 Task: Open a blank google sheet and write heading  Summit Sales. Add 10 people name  'Joshua Rivera, Zoey Coleman, Ryan Wright, Addison Bailey, Jonathan Simmons, Brooklyn Ward, Caleb Barnes, Audrey Collins, Gabriel Perry, Sofia Bell'Item code in between  4055-6600. Product range in between  5000-20000. Add Products   Calvin Klein, Tommy Hilfiger T-shirt, Armani Bag, Burberry Shoe, Levi's T-shirt, Under Armour, Vans Shoe, Converse Shoe, Timberland Shoe, Skechers Shoe.Choose quantity  2 to 5 In Total Add  the Amounts. Save page  Summit Sales   book
Action: Mouse pressed left at (304, 171)
Screenshot: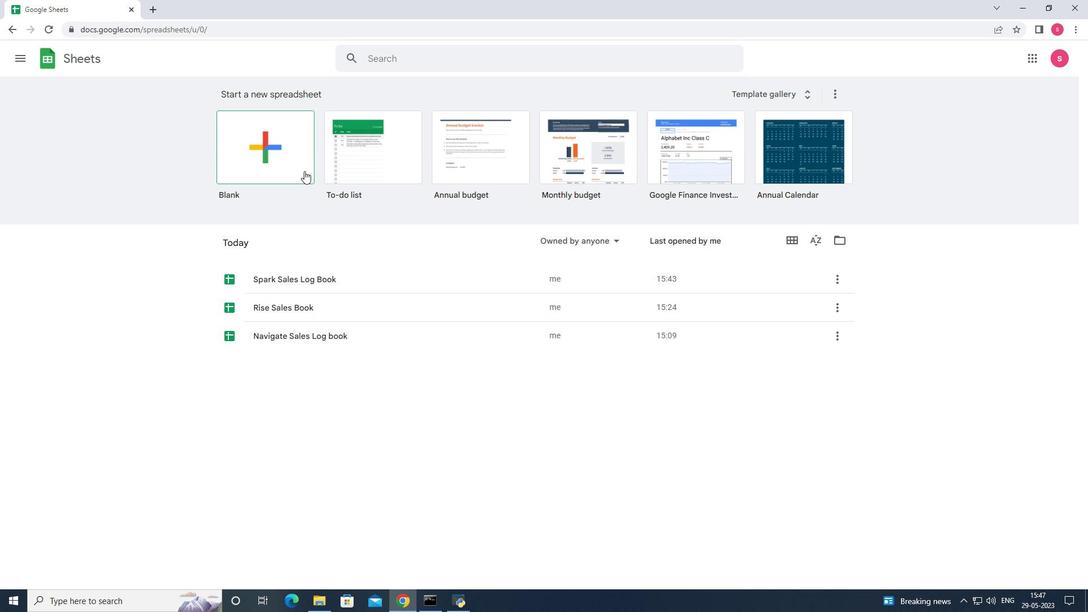 
Action: Mouse moved to (57, 141)
Screenshot: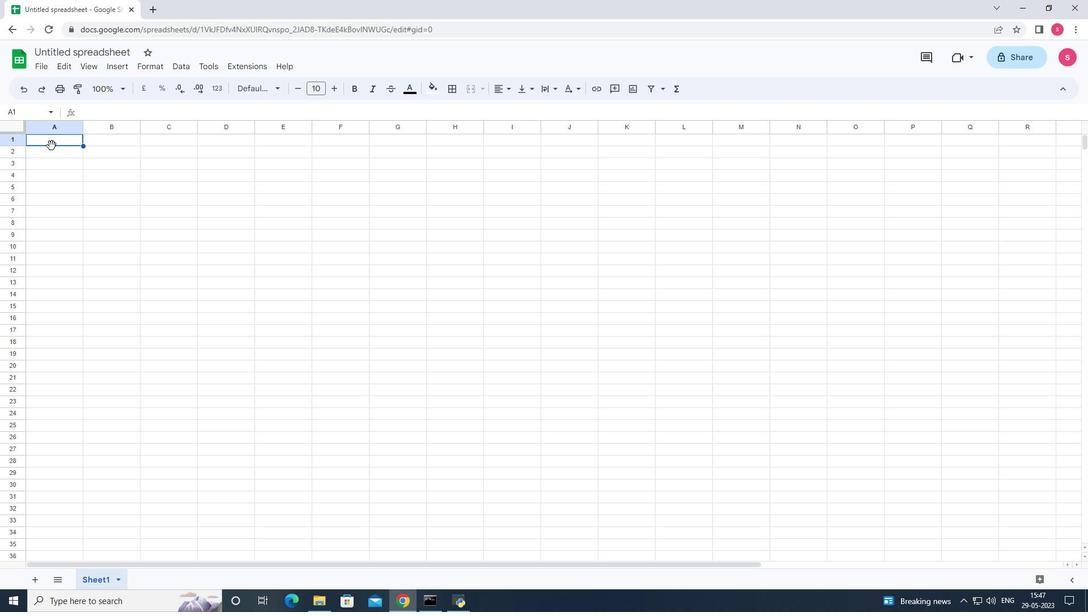 
Action: Mouse pressed left at (57, 141)
Screenshot: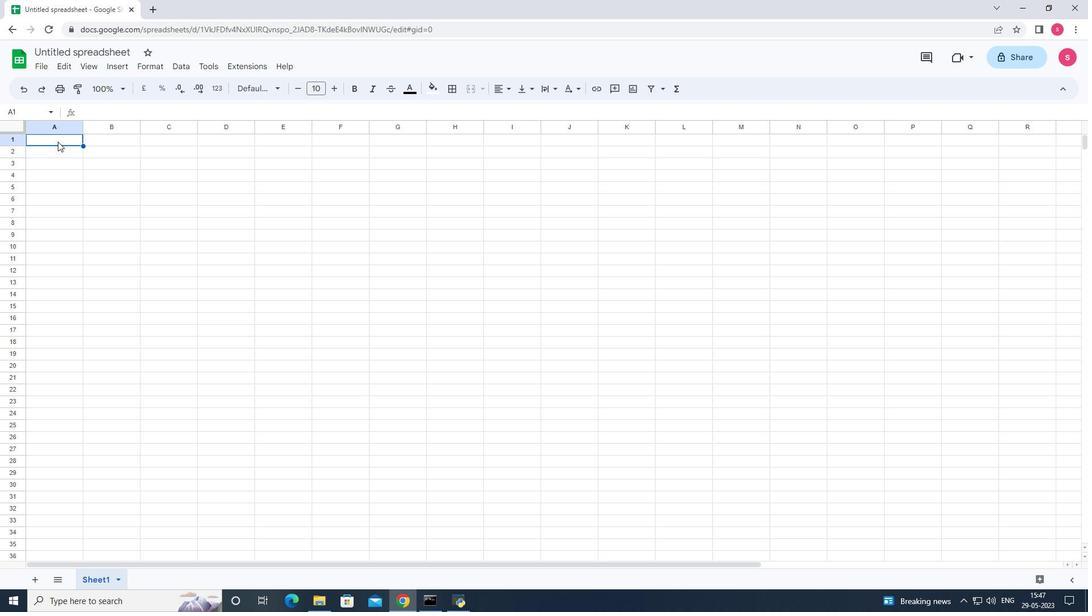 
Action: Key pressed <Key.shift>Summit<Key.space><Key.shift>Sales<Key.enter><Key.shift><Key.shift><Key.shift><Key.shift><Key.shift><Key.shift>Name<Key.down><Key.shift><Key.shift><Key.shift><Key.shift><Key.shift><Key.shift><Key.shift><Key.shift><Key.shift><Key.shift><Key.shift>Joshua<Key.space><Key.shift><Key.shift><Key.shift><Key.shift><Key.shift><Key.shift><Key.shift><Key.shift><Key.shift><Key.shift><Key.shift><Key.shift><Key.shift><Key.shift><Key.shift><Key.shift><Key.shift><Key.shift><Key.shift><Key.shift><Key.shift><Key.shift><Key.shift><Key.shift><Key.shift><Key.shift><Key.shift><Key.shift><Key.shift><Key.shift><Key.shift><Key.shift><Key.shift><Key.shift><Key.shift><Key.shift><Key.shift><Key.shift><Key.shift><Key.shift><Key.shift><Key.shift><Key.shift><Key.shift><Key.shift><Key.shift><Key.shift><Key.shift><Key.shift><Key.shift>Bailey<Key.down><Key.up>
Screenshot: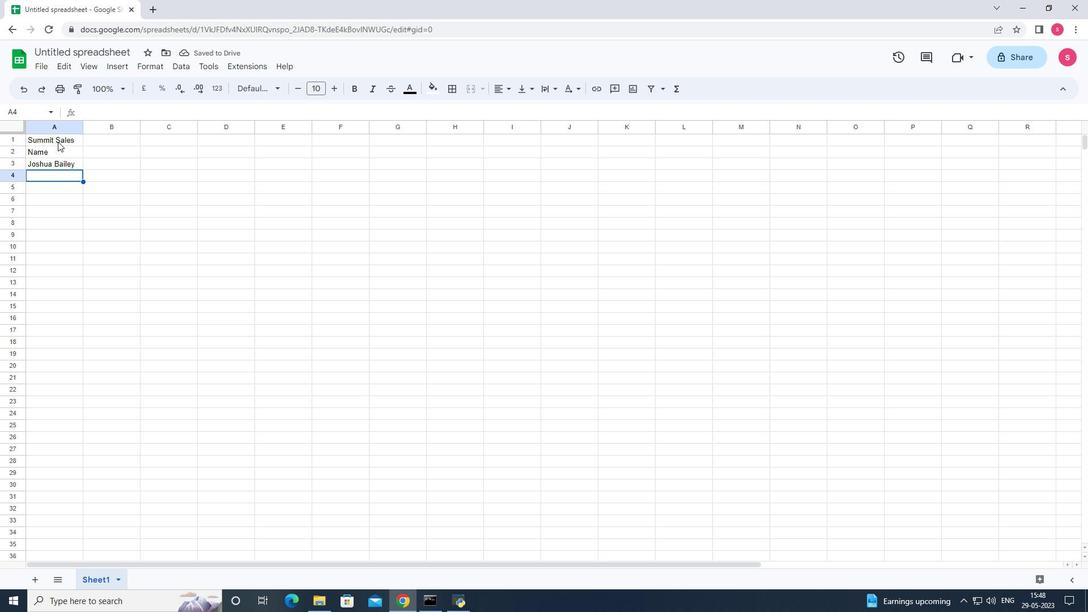 
Action: Mouse moved to (64, 139)
Screenshot: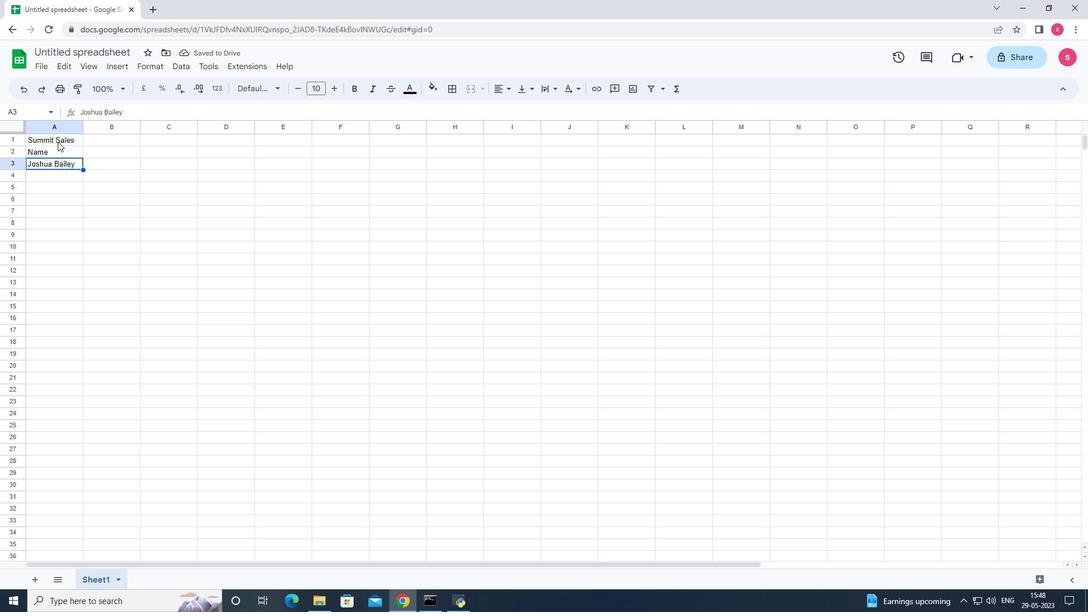 
Action: Mouse scrolled (64, 140) with delta (0, 0)
Screenshot: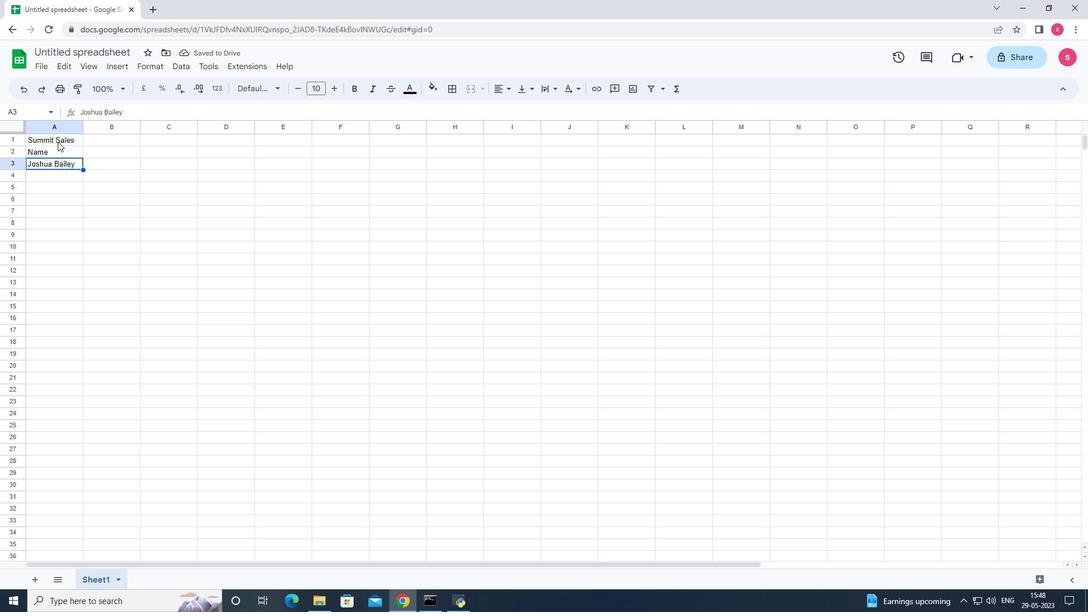 
Action: Mouse moved to (134, 115)
Screenshot: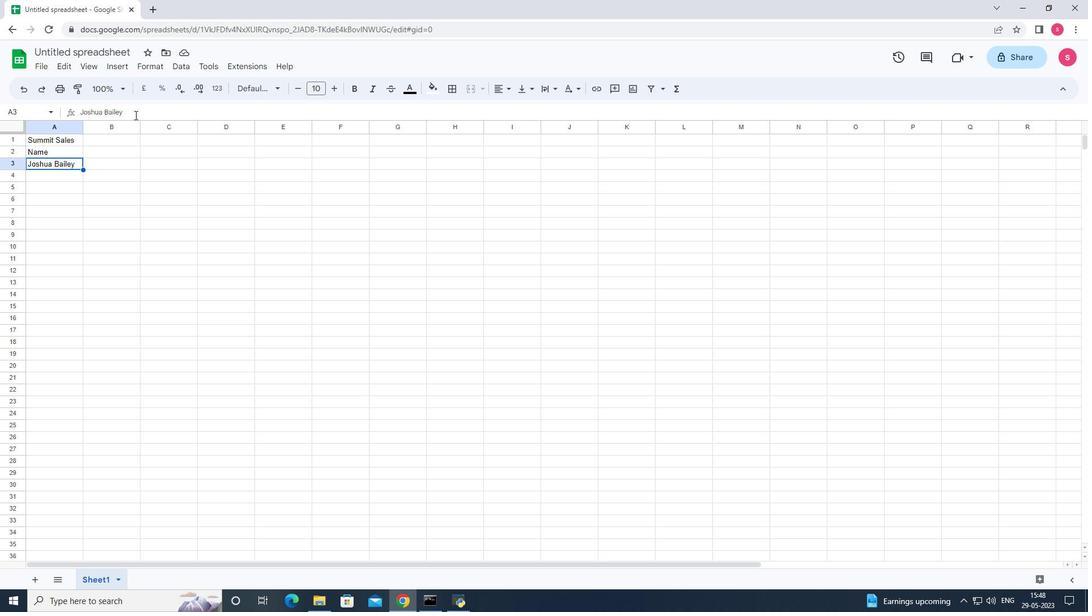 
Action: Mouse pressed left at (134, 115)
Screenshot: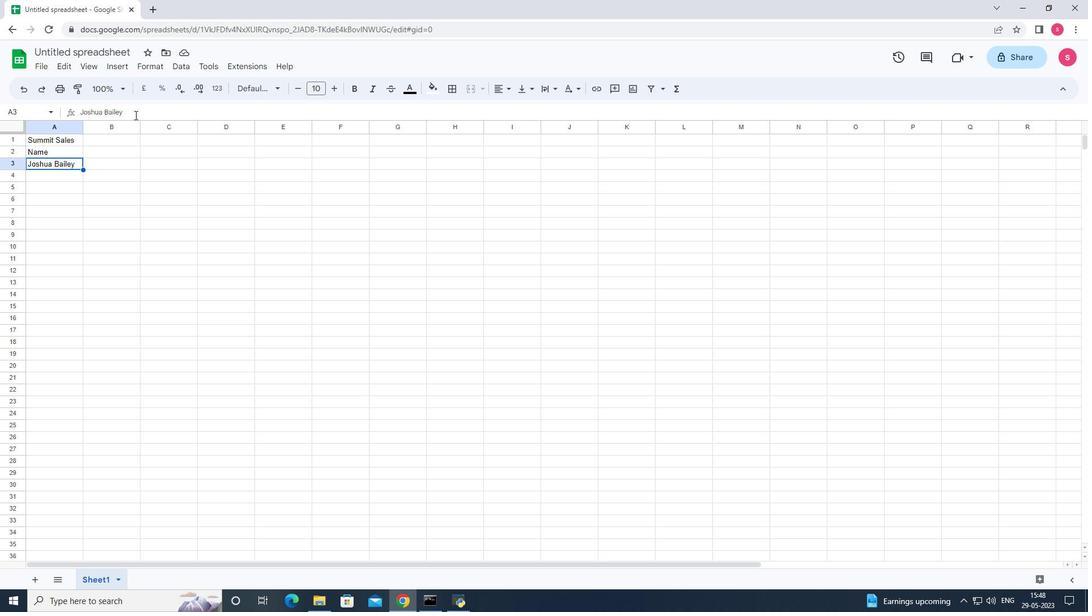
Action: Mouse moved to (151, 126)
Screenshot: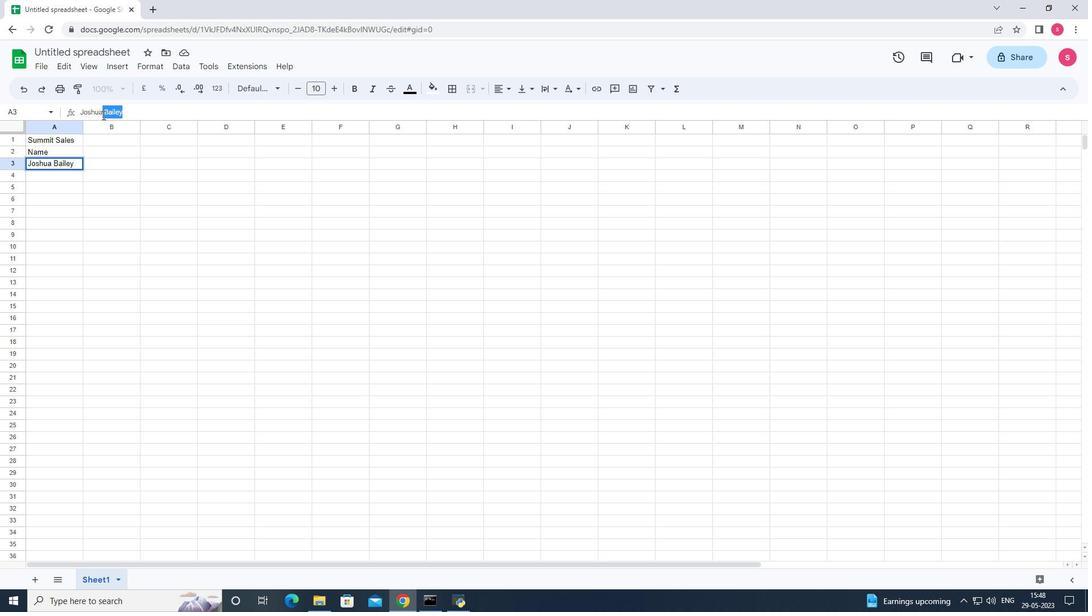 
Action: Key pressed <Key.shift><Key.shift><Key.shift><Key.shift><Key.shift><Key.shift><Key.shift><Key.shift><Key.shift><Key.shift>Ri<Key.backspace><Key.backspace><Key.space><Key.shift><Key.shift><Key.shift><Key.shift><Key.shift><Key.shift><Key.shift><Key.shift>Rai<Key.backspace><Key.backspace>ivera<Key.down><Key.enter><Key.shift><Key.shift><Key.shift><Key.shift><Key.shift><Key.shift><Key.shift><Key.shift><Key.shift><Key.shift><Key.shift><Key.shift><Key.shift><Key.shift><Key.shift><Key.shift><Key.shift><Key.shift><Key.shift><Key.shift><Key.shift><Key.shift><Key.shift><Key.shift>A<Key.backspace><Key.shift>Zoey<Key.space><Key.shift><Key.shift><Key.shift>Coleman<Key.down><Key.shift><Key.shift><Key.shift><Key.shift><Key.shift><Key.shift><Key.shift><Key.shift><Key.shift>Ryan<Key.space><Key.shift><Key.shift><Key.shift><Key.shift><Key.shift><Key.shift><Key.shift><Key.shift>Wright<Key.down><Key.shift><Key.shift><Key.shift><Key.shift><Key.shift><Key.shift><Key.shift><Key.shift><Key.shift><Key.shift><Key.shift><Key.shift><Key.shift><Key.shift><Key.shift><Key.shift><Key.shift><Key.shift><Key.shift><Key.shift><Key.shift><Key.shift><Key.shift><Key.shift><Key.shift><Key.shift><Key.shift><Key.shift><Key.shift><Key.shift><Key.shift><Key.shift><Key.shift><Key.shift><Key.shift><Key.shift><Key.shift><Key.shift><Key.shift><Key.shift><Key.shift><Key.shift><Key.shift><Key.shift><Key.shift><Key.shift><Key.shift><Key.shift><Key.shift><Key.shift><Key.shift><Key.shift><Key.shift><Key.shift><Key.shift><Key.shift><Key.shift><Key.shift><Key.shift><Key.shift><Key.shift><Key.shift><Key.shift><Key.shift><Key.shift><Key.shift><Key.shift><Key.shift><Key.shift><Key.shift><Key.shift><Key.shift><Key.shift><Key.shift><Key.shift><Key.shift><Key.shift><Key.shift><Key.shift><Key.shift><Key.shift><Key.shift><Key.shift><Key.shift><Key.shift><Key.shift><Key.shift><Key.shift><Key.shift><Key.shift><Key.shift><Key.shift><Key.shift><Key.shift><Key.shift><Key.shift><Key.shift><Key.shift><Key.shift><Key.shift><Key.shift><Key.shift><Key.shift><Key.shift><Key.shift><Key.shift><Key.shift><Key.shift><Key.shift><Key.shift><Key.shift><Key.shift><Key.shift><Key.shift><Key.shift><Key.shift><Key.shift><Key.shift><Key.shift><Key.shift><Key.shift><Key.shift><Key.shift><Key.shift><Key.shift><Key.shift><Key.shift><Key.shift><Key.shift><Key.shift><Key.shift><Key.shift><Key.shift><Key.shift><Key.shift><Key.shift><Key.shift><Key.shift><Key.shift><Key.shift><Key.shift><Key.shift><Key.shift><Key.shift><Key.shift><Key.shift><Key.shift><Key.shift><Key.shift><Key.shift><Key.shift><Key.shift><Key.shift><Key.shift><Key.shift><Key.shift><Key.shift><Key.shift><Key.shift><Key.shift><Key.shift><Key.shift><Key.shift><Key.shift><Key.shift><Key.shift><Key.shift><Key.shift><Key.shift><Key.shift><Key.shift><Key.shift><Key.shift><Key.shift><Key.shift><Key.shift><Key.shift><Key.shift><Key.shift><Key.shift><Key.shift><Key.shift><Key.shift><Key.shift><Key.shift><Key.shift><Key.shift><Key.shift><Key.shift><Key.shift><Key.shift><Key.shift><Key.shift><Key.shift><Key.shift><Key.shift><Key.shift><Key.shift><Key.shift><Key.shift><Key.shift><Key.shift><Key.shift><Key.shift><Key.shift><Key.shift><Key.shift><Key.shift><Key.shift><Key.shift>Addison<Key.space><Key.shift><Key.shift><Key.shift><Key.shift><Key.shift><Key.shift><Key.shift><Key.shift><Key.shift><Key.shift><Key.shift><Key.shift><Key.shift><Key.shift><Key.shift><Key.shift><Key.shift><Key.shift><Key.shift>Bailey<Key.enter><Key.shift>Jonathan<Key.space><Key.shift><Key.shift><Key.shift><Key.shift>Simmons<Key.enter><Key.shift><Key.shift><Key.shift><Key.shift>Brooklyn<Key.space><Key.shift>Ward<Key.enter><Key.shift>Caleb<Key.space><Key.shift><Key.shift><Key.shift><Key.shift><Key.shift><Key.shift><Key.shift><Key.shift>Barnes<Key.enter><Key.space><Key.shift>Audrey<Key.space><Key.shift><Key.shift><Key.shift><Key.shift><Key.shift><Key.shift><Key.shift><Key.shift><Key.shift>Collins<Key.space><Key.shift><Key.shift><Key.shift><Key.shift><Key.shift><Key.shift><Key.shift><Key.shift><Key.shift><Key.shift><Key.shift><Key.shift><Key.shift><Key.shift><Key.shift><Key.shift><Key.shift><Key.shift><Key.shift><Key.shift>Gab<Key.backspace><Key.backspace><Key.backspace><Key.down><Key.shift><Key.shift><Key.shift><Key.shift><Key.shift><Key.shift><Key.shift><Key.shift><Key.shift><Key.shift><Key.shift><Key.shift><Key.shift><Key.shift><Key.shift><Key.shift><Key.shift><Key.shift><Key.shift><Key.shift><Key.shift><Key.shift><Key.shift><Key.shift><Key.shift><Key.shift><Key.shift><Key.shift><Key.shift><Key.shift><Key.shift><Key.shift><Key.shift><Key.shift><Key.shift><Key.shift>Gabries<Key.space><Key.shift>Perry<Key.backspace><Key.backspace><Key.backspace><Key.backspace><Key.backspace><Key.backspace><Key.backspace>l<Key.space><Key.shift>Perry<Key.enter><Key.shift>Sofia<Key.space>b<Key.backspace><Key.shift>Bell<Key.right><Key.up><Key.up><Key.up><Key.up><Key.up><Key.up><Key.up><Key.up><Key.up><Key.up><Key.shift>Item<Key.space><Key.shift>CA<Key.backspace>ode<Key.space><Key.enter>4056<Key.down>4053<Key.backspace>9<Key.down>5203<Key.down>5456<Key.down>5398<Key.down>6000<Key.down>6500<Key.down>5600<Key.down>6200<Key.down>6300<Key.enter>
Screenshot: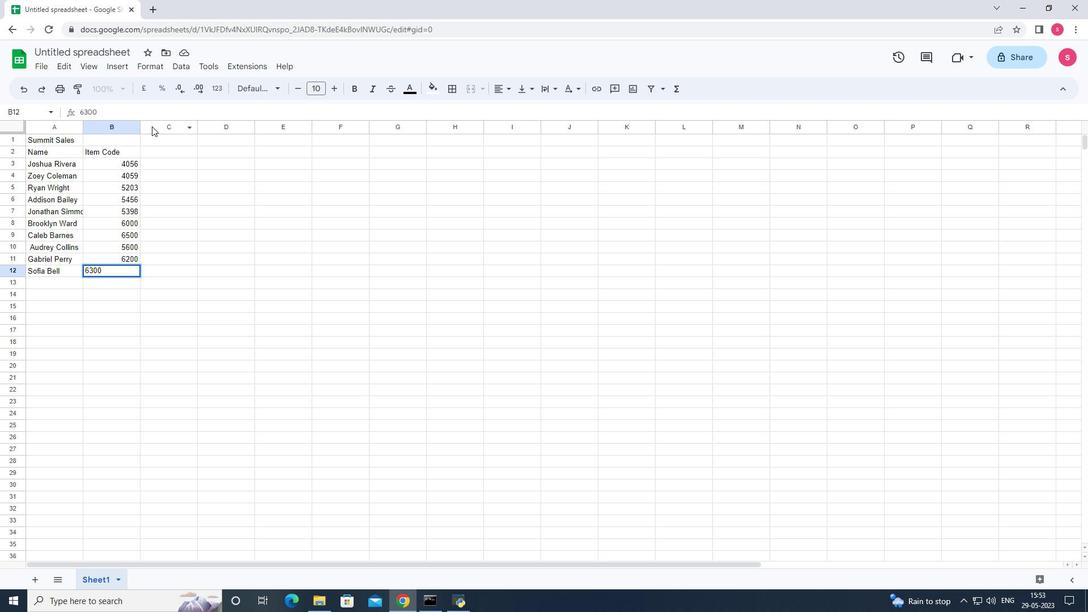 
Action: Mouse moved to (154, 151)
Screenshot: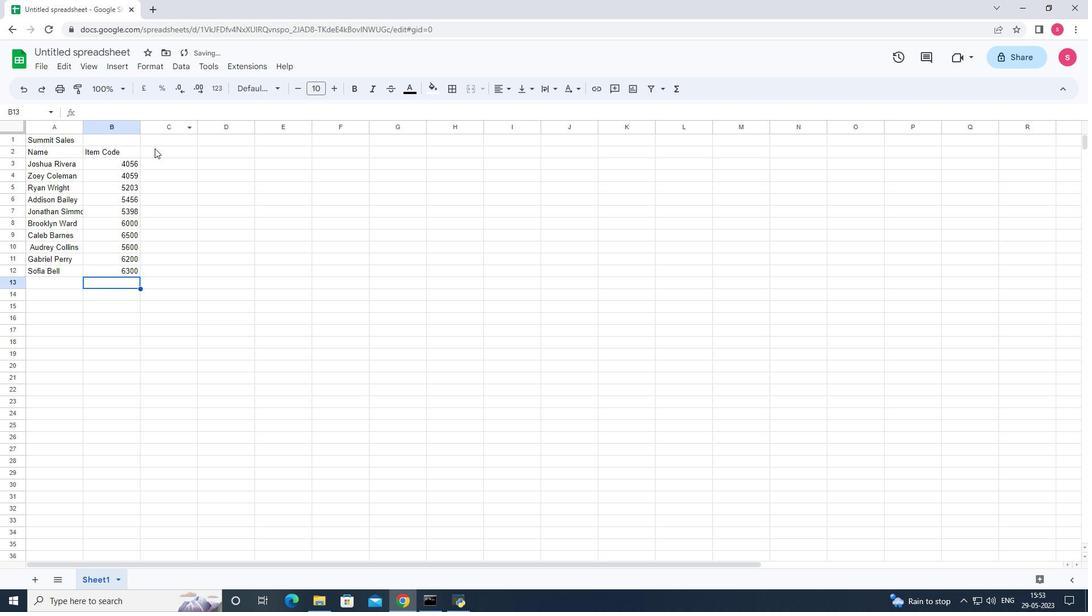 
Action: Mouse pressed left at (154, 151)
Screenshot: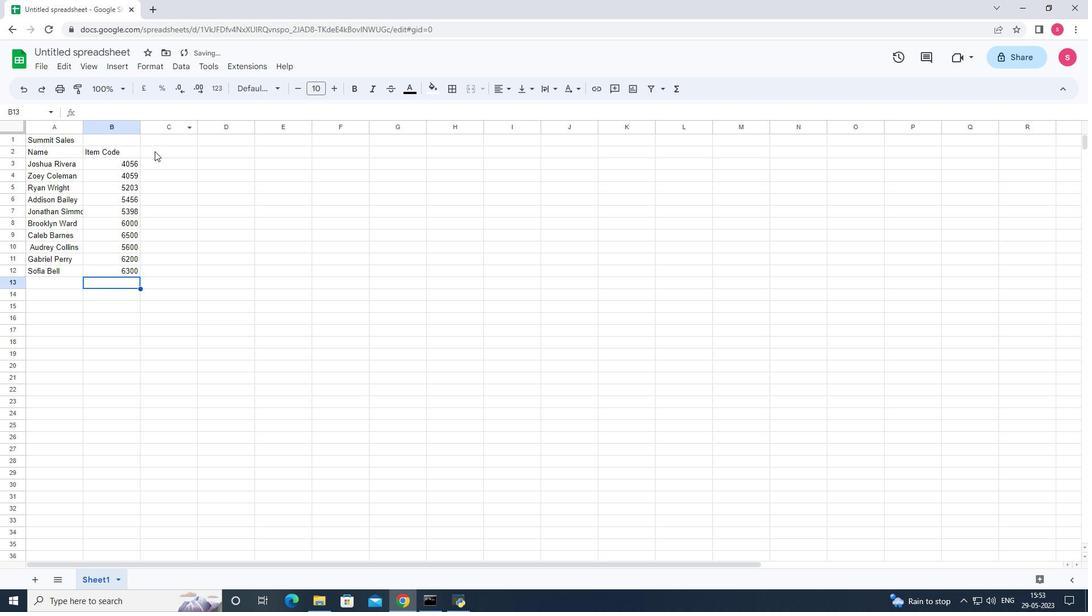 
Action: Key pressed <Key.shift>Products<Key.space><Key.shift><Key.shift><Key.shift><Key.shift><Key.shift>Range<Key.down>5000<Key.down>6000<Key.down>7000<Key.down>8000<Key.down>9000<Key.down>10000<Key.left><Key.right><Key.down>12000<Key.down>15000<Key.down>18000<Key.down>20000
Screenshot: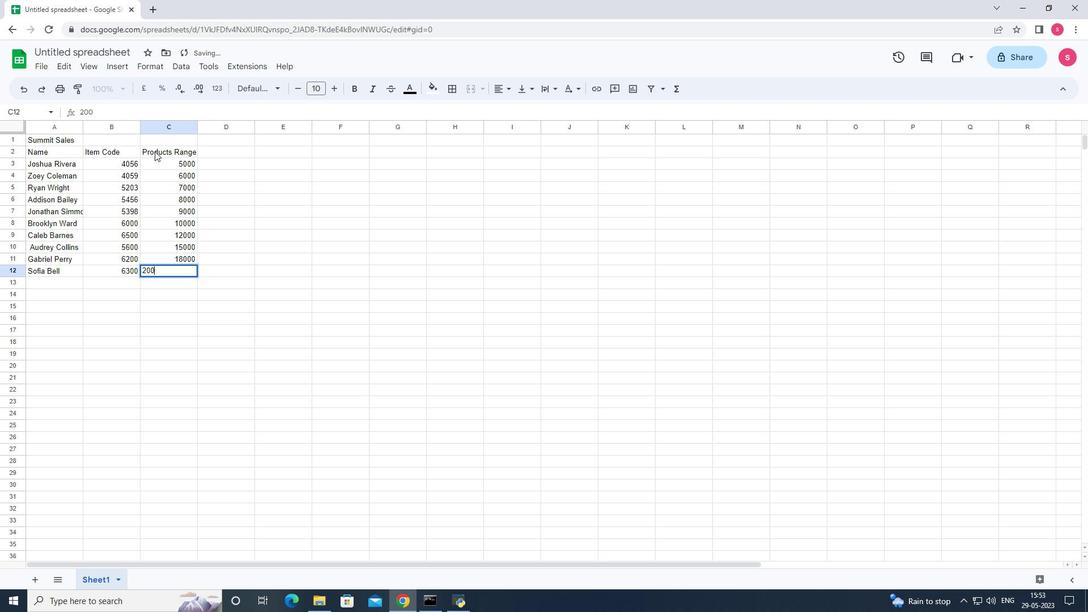 
Action: Mouse moved to (243, 149)
Screenshot: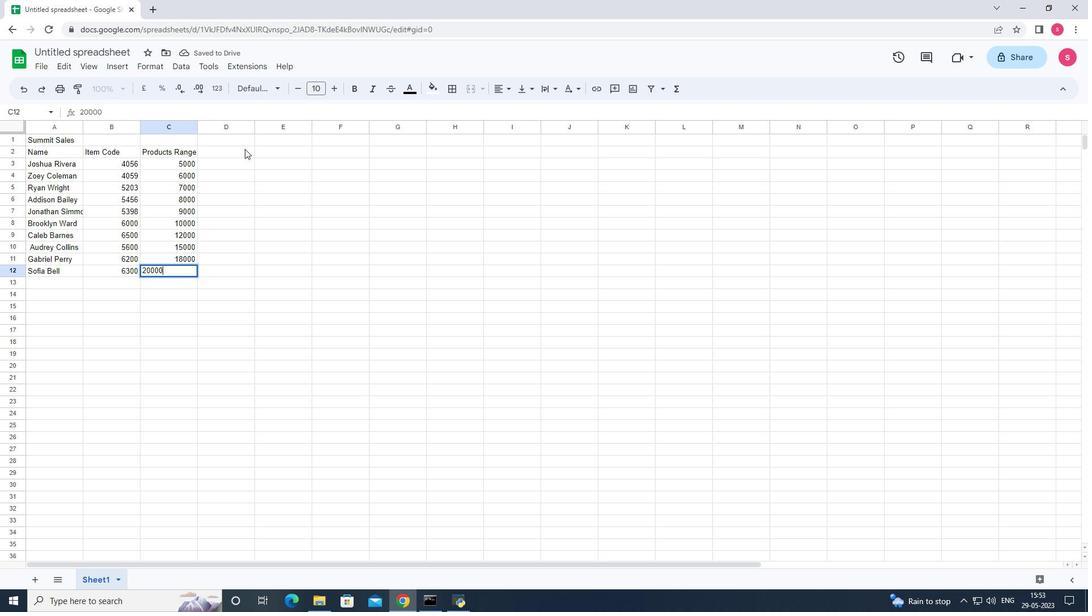 
Action: Mouse pressed left at (243, 149)
Screenshot: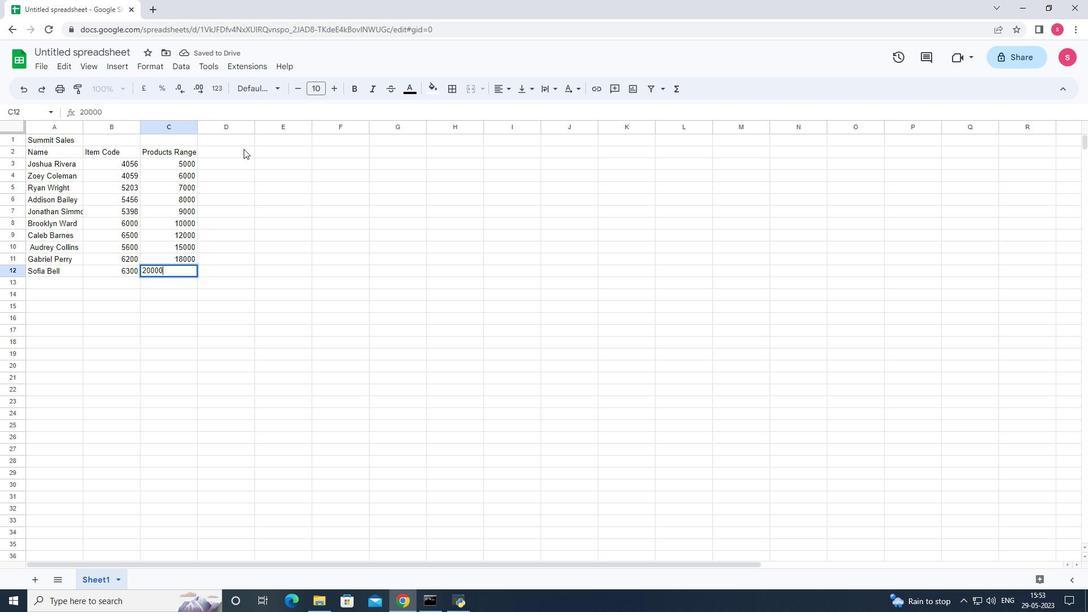 
Action: Key pressed <Key.shift><Key.shift><Key.shift><Key.shift>Products<Key.down><Key.shift>Calvin<Key.space><Key.shift><Key.shift><Key.shift><Key.shift><Key.shift><Key.shift>Klein<Key.down><Key.shift><Key.shift><Key.shift><Key.shift><Key.shift><Key.shift>Tommy<Key.space><Key.shift><Key.shift><Key.shift><Key.shift><Key.shift><Key.shift><Key.shift><Key.shift><Key.shift><Key.shift><Key.shift><Key.shift><Key.shift><Key.shift><Key.shift><Key.shift><Key.shift><Key.shift><Key.shift><Key.shift><Key.shift><Key.shift><Key.shift><Key.shift><Key.shift>Hilfiger<Key.down><Key.up>
Screenshot: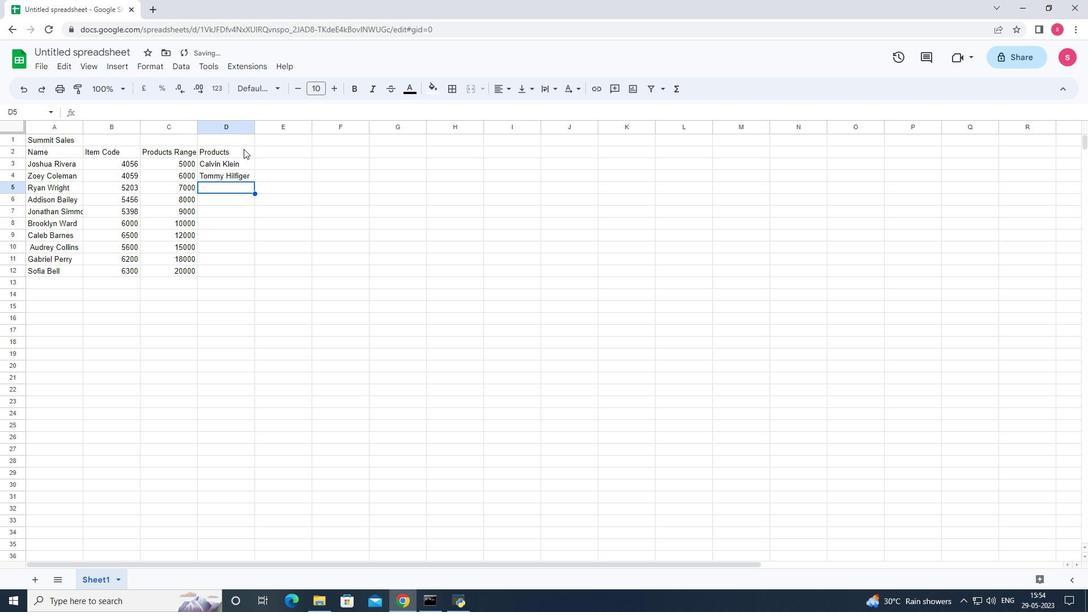 
Action: Mouse moved to (160, 109)
Screenshot: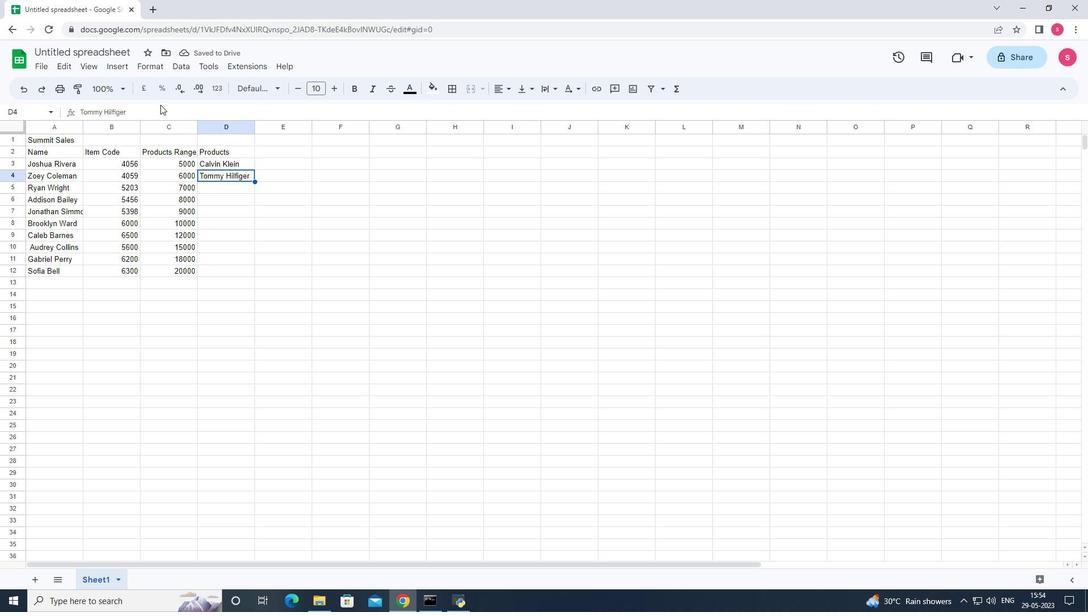 
Action: Mouse pressed left at (160, 109)
Screenshot: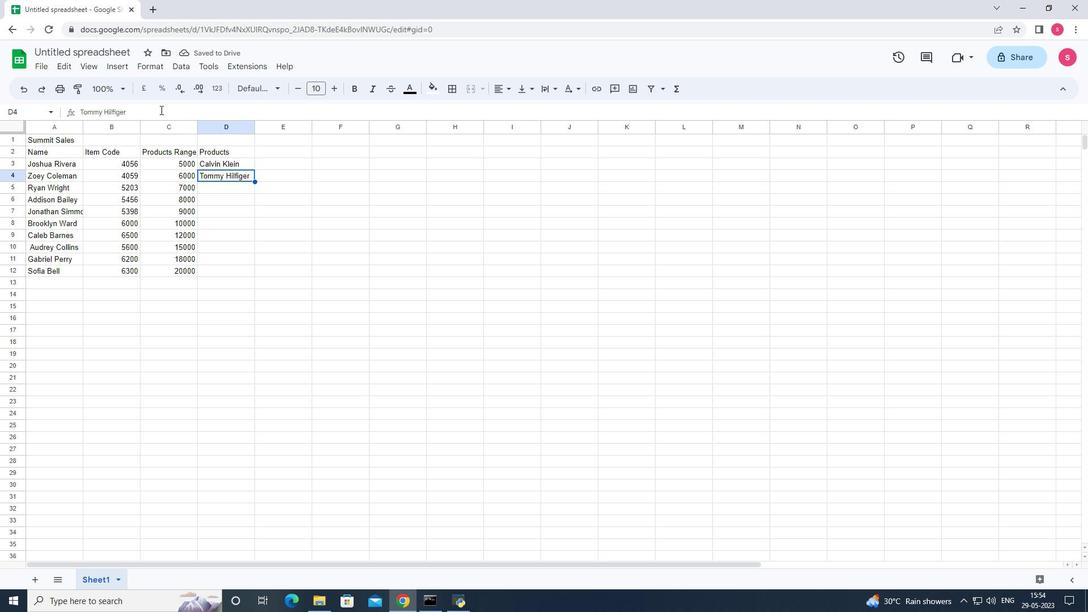 
Action: Key pressed <Key.space><Key.shift>T-shirt<Key.down><Key.down><Key.enter><Key.shift><Key.shift><Key.shift><Key.shift>Armani<Key.space><Key.shift>Bag<Key.down><Key.shift><Key.shift><Key.shift><Key.shift><Key.shift><Key.shift><Key.shift><Key.shift><Key.shift><Key.shift><Key.shift><Key.shift>Burberry<Key.space><Key.shift>Shoe<Key.down><Key.shift><Key.shift><Key.shift><Key.shift><Key.shift><Key.shift><Key.shift><Key.shift><Key.shift><Key.shift><Key.shift><Key.shift><Key.shift><Key.shift><Key.shift><Key.shift><Key.shift><Key.shift><Key.shift><Key.shift><Key.shift><Key.shift><Key.shift><Key.shift><Key.shift><Key.shift><Key.shift><Key.shift><Key.shift><Key.shift><Key.shift><Key.shift><Key.shift><Key.shift><Key.shift><Key.shift><Key.shift><Key.shift><Key.shift><Key.shift>Levi's<Key.space><Key.shift>T-shirt<Key.down><Key.shift><Key.shift><Key.shift><Key.shift>Under<Key.space><Key.shift>Armour<Key.down><Key.shift><Key.shift><Key.shift><Key.shift><Key.shift><Key.shift><Key.shift>Vans<Key.space><Key.shift><Key.shift><Key.shift><Key.shift><Key.shift><Key.shift><Key.shift><Key.shift><Key.shift><Key.shift><Key.shift><Key.shift><Key.shift><Key.shift><Key.shift><Key.shift><Key.shift><Key.shift><Key.shift><Key.shift><Key.shift><Key.shift><Key.shift><Key.shift><Key.shift><Key.shift><Key.shift><Key.shift><Key.shift><Key.shift><Key.shift><Key.shift><Key.shift><Key.shift><Key.shift><Key.shift><Key.shift><Key.shift><Key.shift><Key.shift><Key.shift><Key.shift><Key.shift><Key.shift><Key.shift><Key.shift><Key.shift><Key.shift><Key.shift><Key.shift><Key.shift><Key.shift><Key.shift><Key.shift><Key.shift><Key.shift><Key.shift><Key.shift><Key.shift><Key.shift><Key.shift><Key.shift><Key.shift><Key.shift><Key.shift><Key.shift><Key.shift><Key.shift><Key.shift><Key.shift><Key.shift><Key.shift><Key.shift><Key.shift><Key.shift><Key.shift><Key.shift><Key.shift><Key.shift><Key.shift><Key.shift><Key.shift><Key.shift><Key.shift><Key.shift><Key.shift><Key.shift><Key.shift><Key.shift><Key.shift><Key.shift><Key.shift><Key.shift><Key.shift><Key.shift><Key.shift><Key.shift><Key.shift><Key.shift><Key.shift><Key.shift><Key.shift><Key.shift><Key.shift><Key.shift><Key.shift><Key.shift><Key.shift><Key.shift><Key.shift><Key.shift><Key.shift><Key.shift><Key.shift><Key.shift><Key.shift><Key.shift><Key.shift><Key.shift><Key.shift><Key.shift><Key.shift><Key.shift><Key.shift><Key.shift><Key.shift><Key.shift><Key.shift><Key.shift><Key.shift><Key.shift><Key.shift><Key.shift><Key.shift><Key.shift><Key.shift><Key.shift><Key.shift><Key.shift><Key.shift><Key.shift><Key.shift><Key.shift><Key.shift><Key.shift><Key.shift><Key.shift><Key.shift><Key.shift><Key.shift><Key.shift><Key.shift><Key.shift><Key.shift><Key.shift><Key.shift><Key.shift><Key.shift><Key.shift><Key.shift><Key.shift><Key.shift><Key.shift>Shoe<Key.down><Key.shift><Key.shift><Key.shift><Key.shift><Key.shift><Key.shift><Key.shift><Key.shift><Key.shift><Key.shift><Key.shift><Key.shift><Key.shift><Key.shift><Key.shift><Key.shift><Key.shift><Key.shift><Key.shift><Key.shift><Key.shift><Key.shift><Key.shift><Key.shift><Key.shift><Key.shift><Key.shift><Key.shift><Key.shift><Key.shift><Key.shift><Key.shift><Key.shift><Key.shift><Key.shift><Key.shift><Key.shift><Key.shift><Key.shift><Key.shift><Key.shift><Key.shift><Key.shift><Key.shift><Key.shift><Key.shift><Key.shift><Key.shift><Key.shift><Key.shift><Key.shift><Key.shift><Key.shift><Key.shift><Key.shift><Key.shift><Key.shift><Key.shift><Key.shift><Key.shift><Key.shift><Key.shift><Key.shift><Key.shift><Key.shift><Key.shift><Key.shift><Key.shift><Key.shift><Key.shift><Key.shift><Key.shift>Converse<Key.space><Key.shift>Shoe<Key.down><Key.shift><Key.shift><Key.shift><Key.shift><Key.shift><Key.shift>Timberland<Key.space><Key.shift>Shoe<Key.down><Key.shift><Key.shift><Key.shift><Key.shift><Key.shift><Key.shift><Key.shift><Key.shift><Key.shift><Key.shift><Key.shift><Key.shift><Key.shift><Key.shift><Key.shift><Key.shift><Key.shift><Key.shift><Key.shift><Key.shift>Skechers<Key.space><Key.shift>Shoe<Key.down>
Screenshot: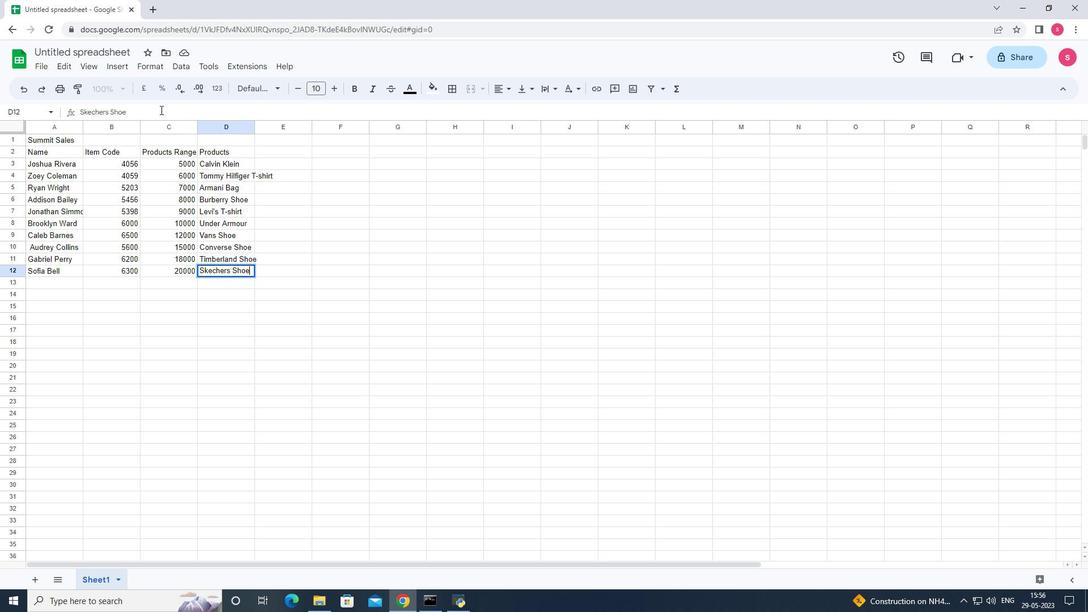 
Action: Mouse moved to (253, 126)
Screenshot: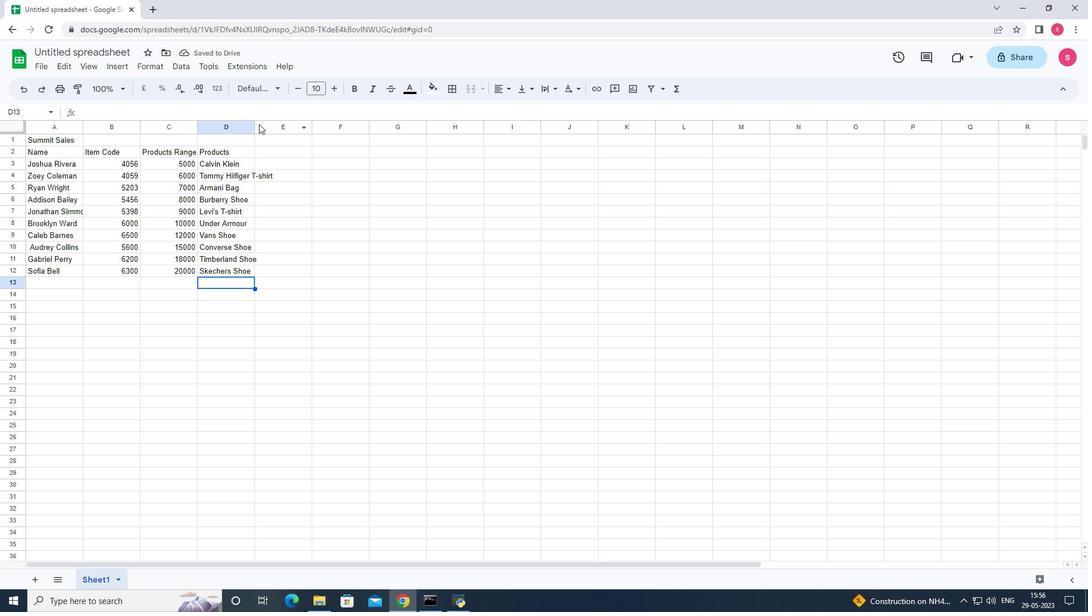 
Action: Mouse pressed left at (253, 126)
Screenshot: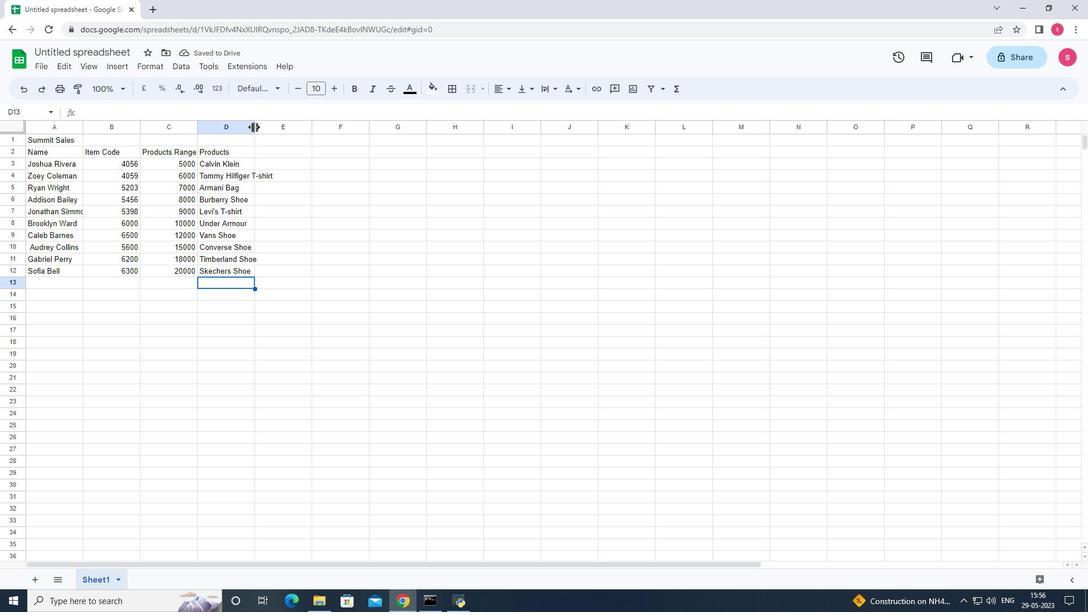 
Action: Mouse pressed left at (253, 126)
Screenshot: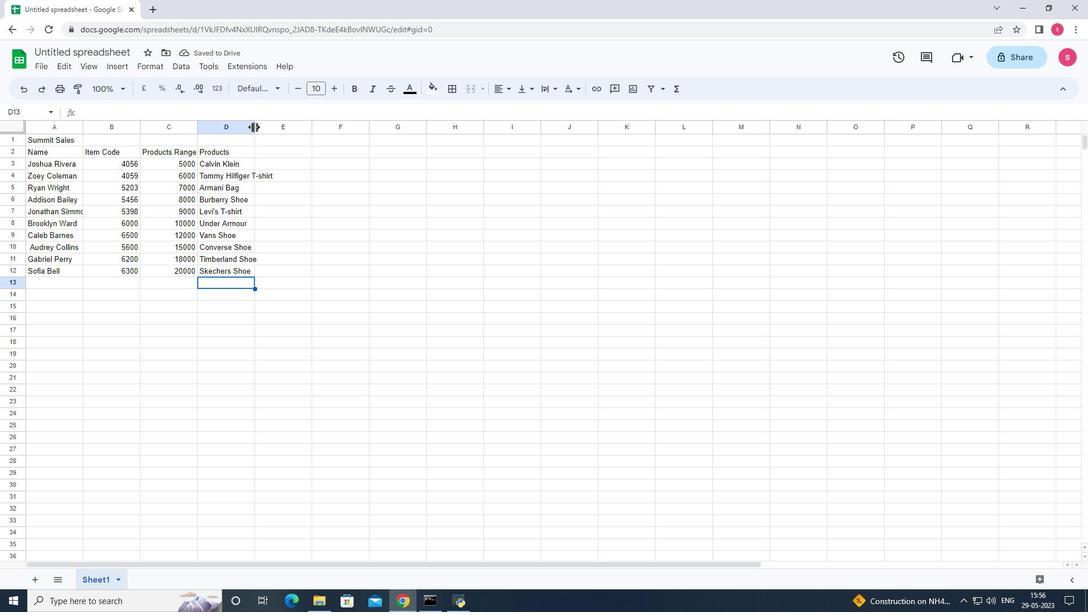 
Action: Mouse moved to (306, 153)
Screenshot: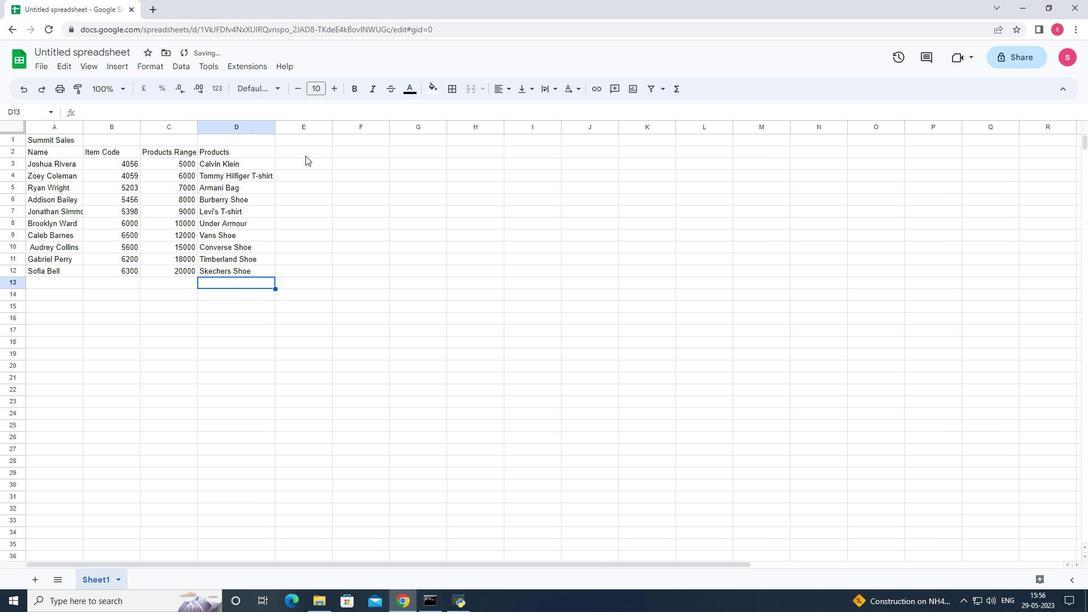 
Action: Mouse pressed left at (306, 153)
Screenshot: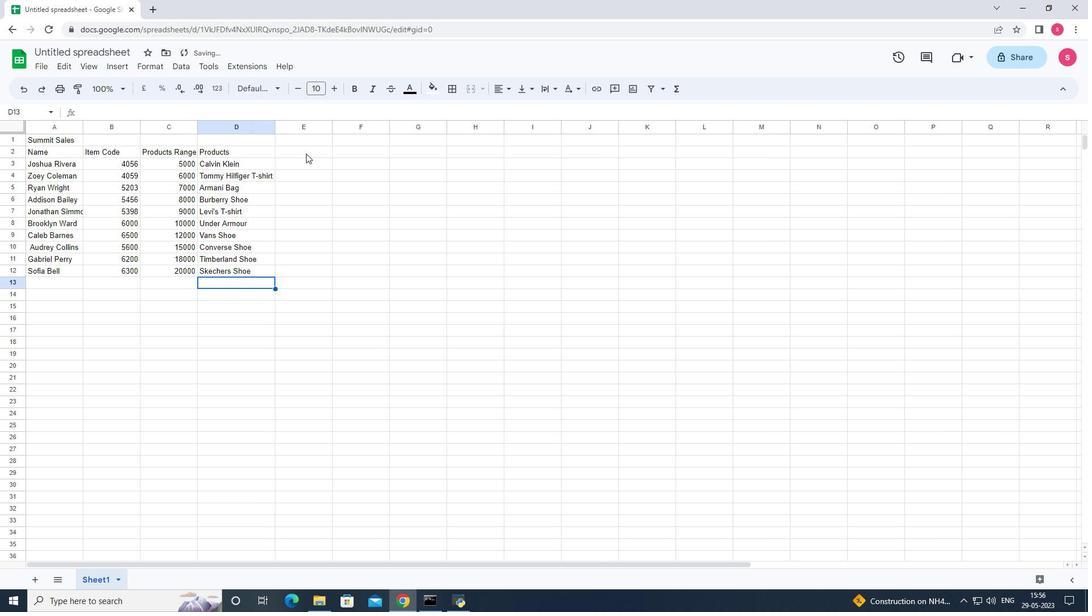 
Action: Key pressed <Key.shift>Quantity<Key.down>2<Key.down>3<Key.down>4<Key.down>5<Key.down>3<Key.down>4<Key.down>5<Key.down>2<Key.down>5<Key.down>3<Key.right><Key.up><Key.up><Key.up><Key.up><Key.up><Key.up><Key.up><Key.up><Key.up><Key.up><Key.shift>Total<Key.down>
Screenshot: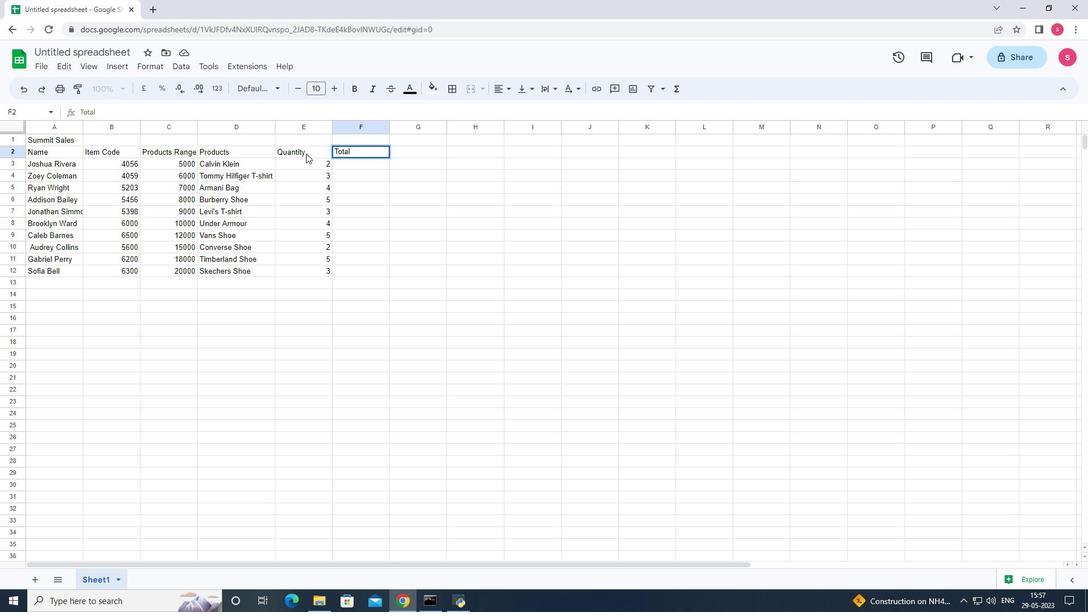 
Action: Mouse moved to (311, 149)
Screenshot: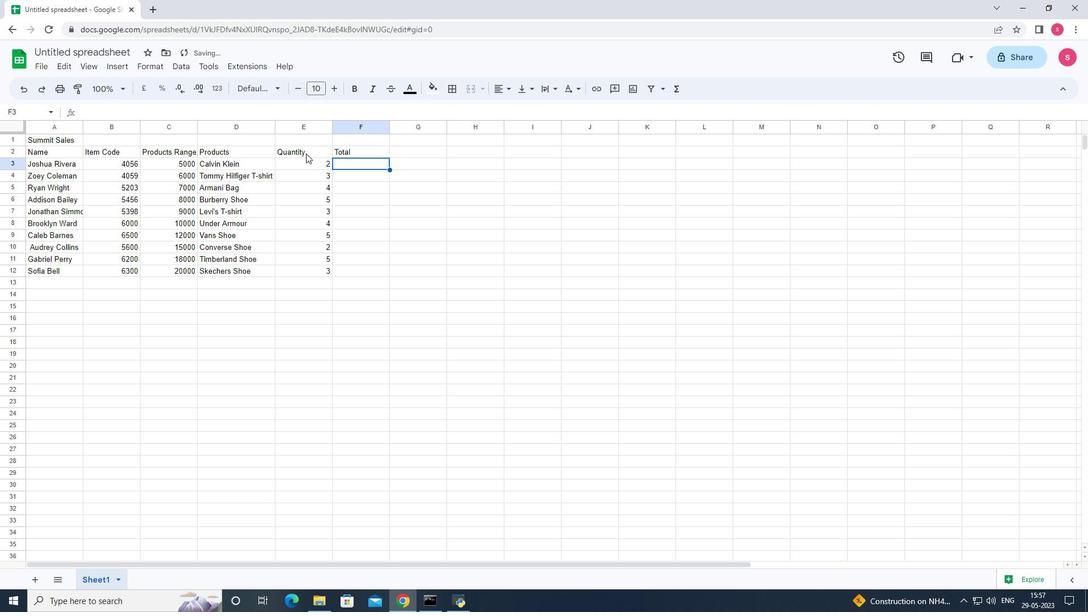 
Action: Key pressed =sum
Screenshot: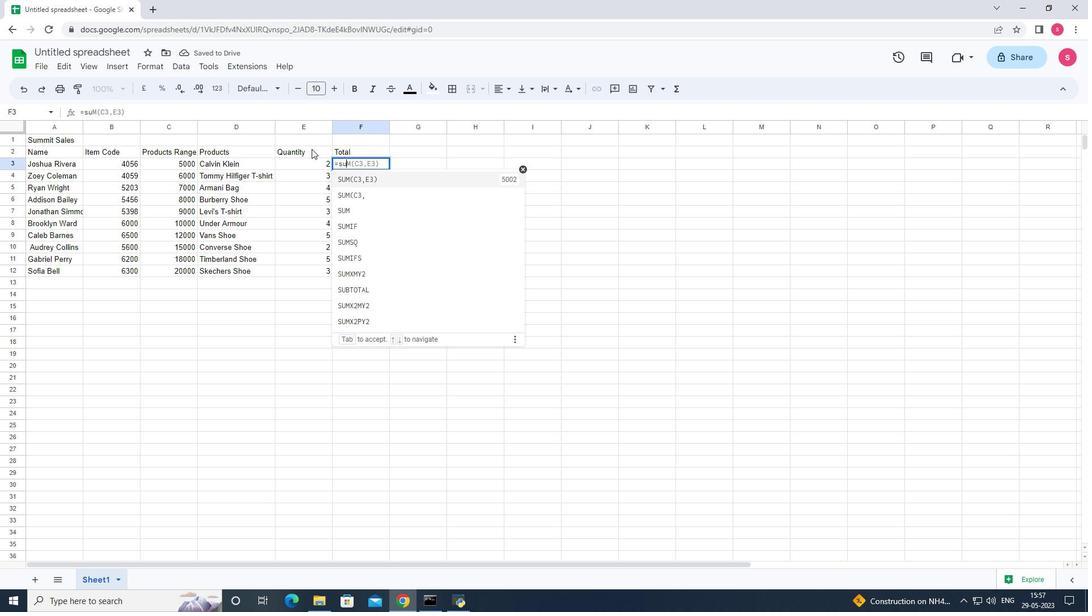
Action: Mouse moved to (348, 166)
Screenshot: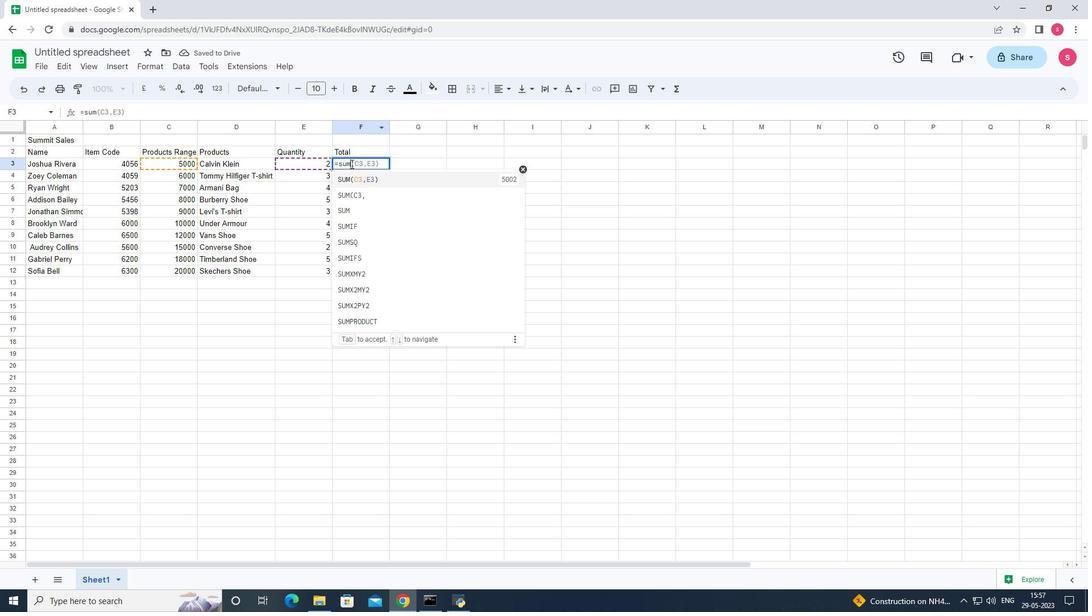 
Action: Key pressed <Key.shift>(
Screenshot: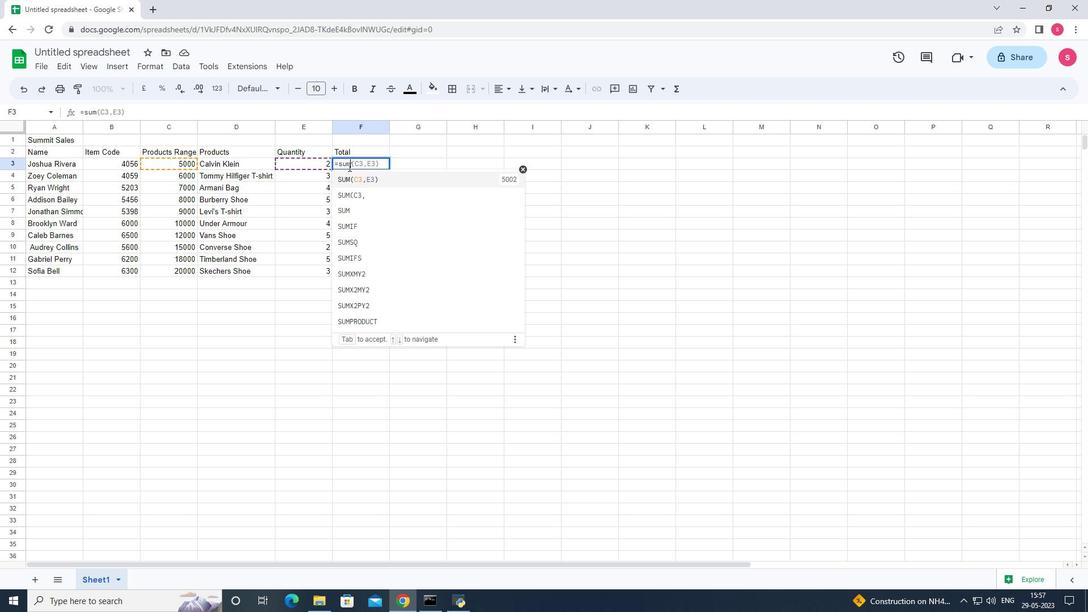 
Action: Mouse moved to (173, 168)
Screenshot: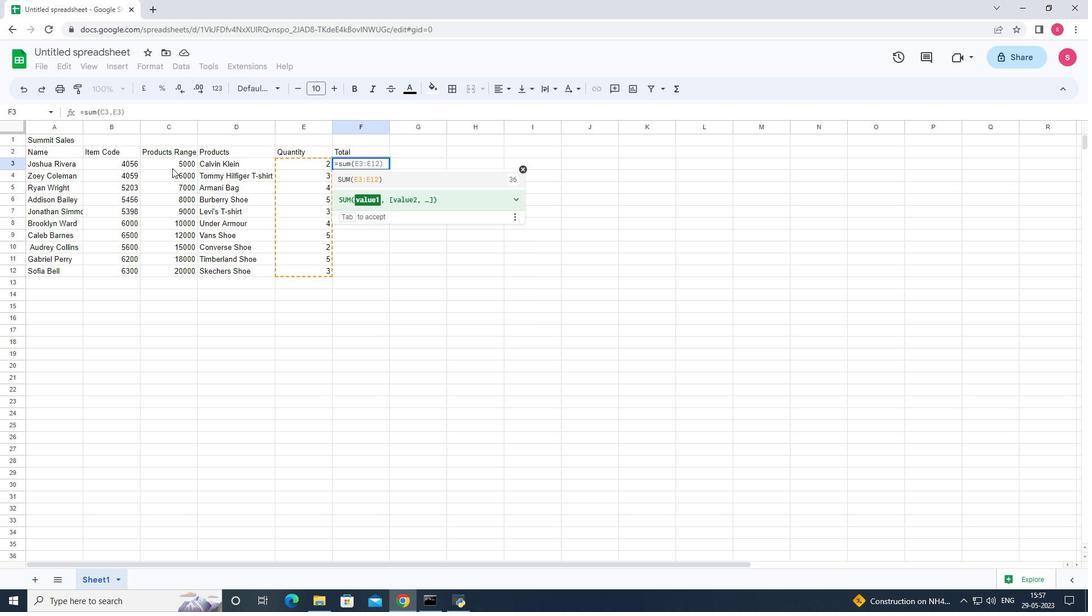 
Action: Mouse pressed left at (173, 168)
Screenshot: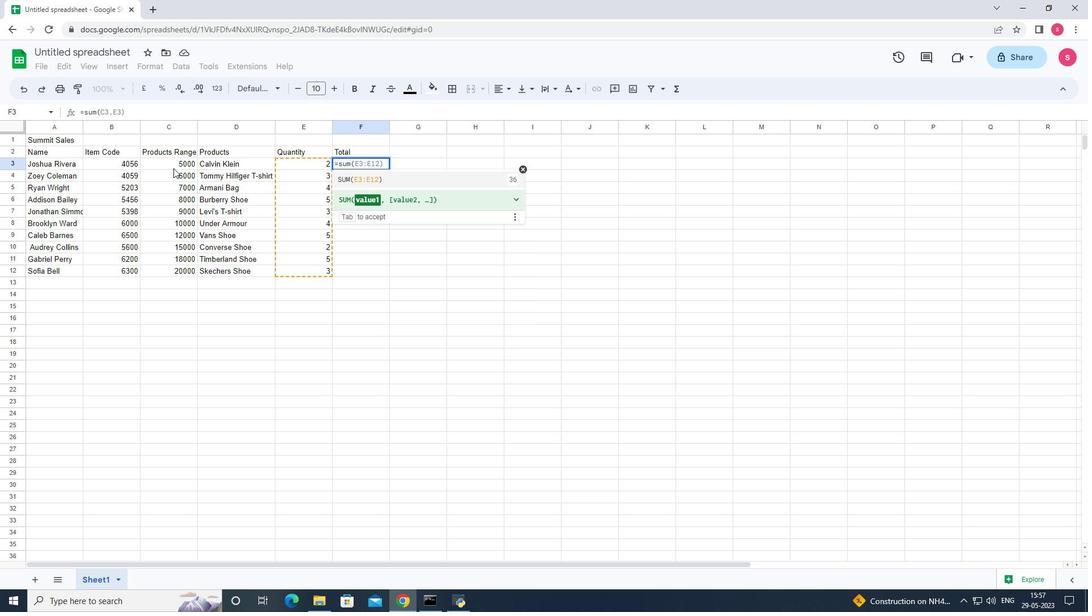
Action: Key pressed <Key.shift><Key.shift><Key.shift><Key.shift><Key.shift><Key.shift><Key.shift><Key.shift><Key.shift>*
Screenshot: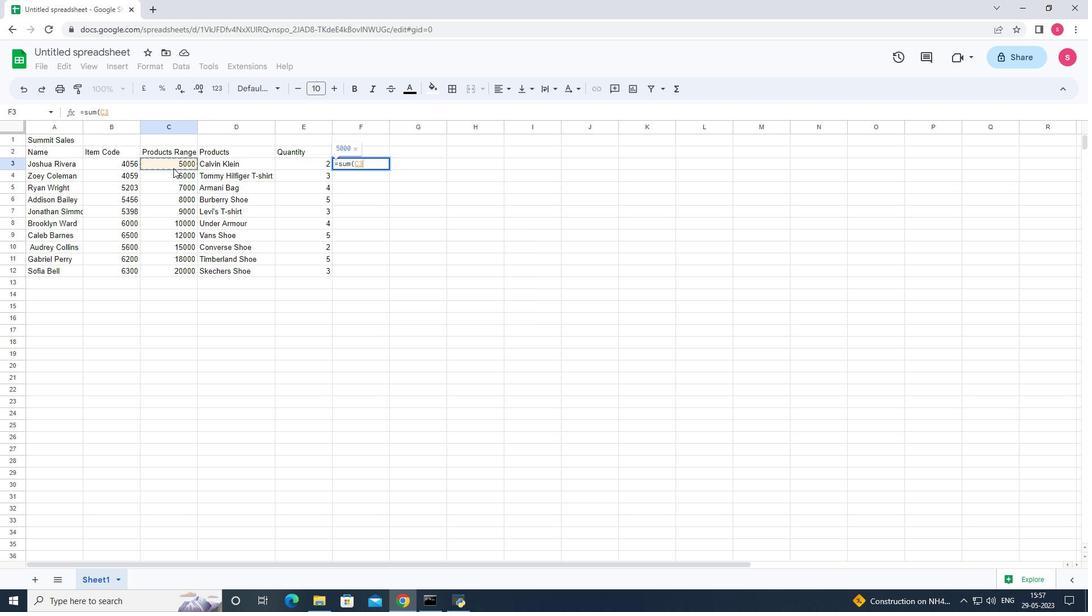 
Action: Mouse moved to (320, 164)
Screenshot: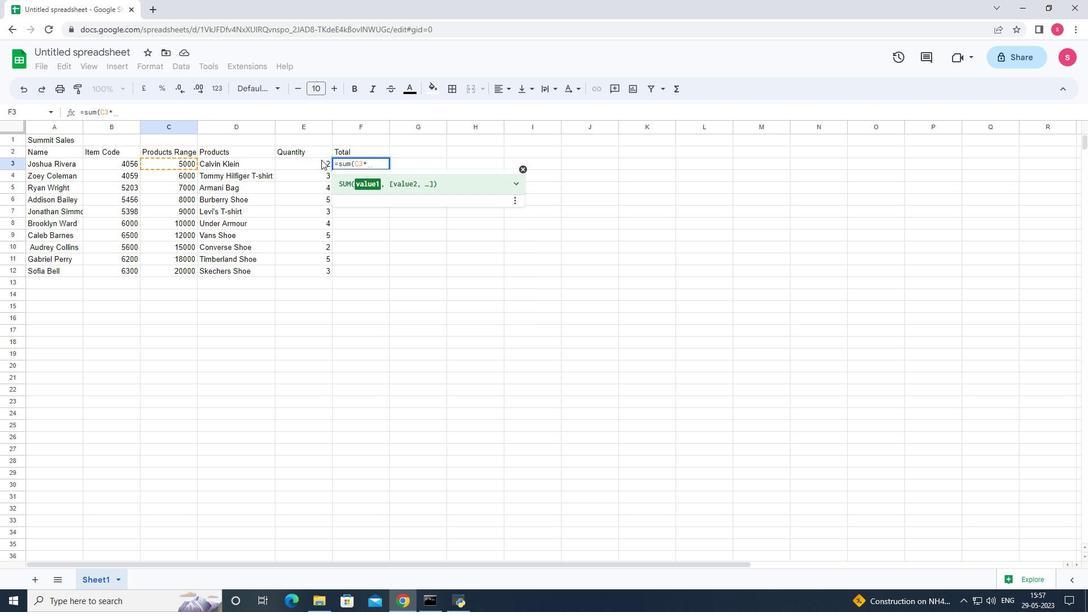 
Action: Mouse pressed left at (320, 164)
Screenshot: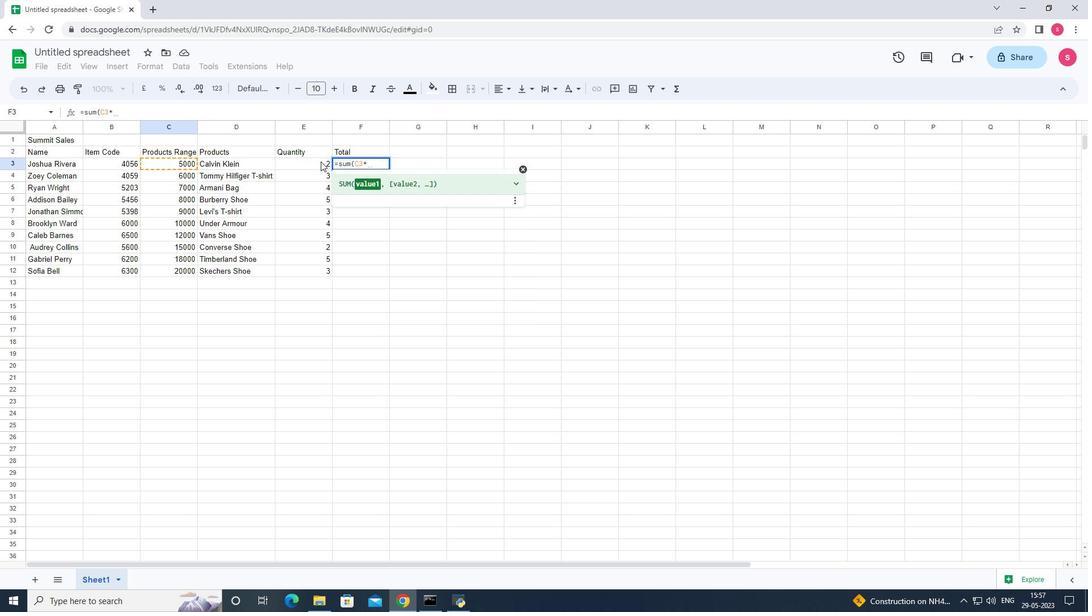 
Action: Mouse moved to (320, 164)
Screenshot: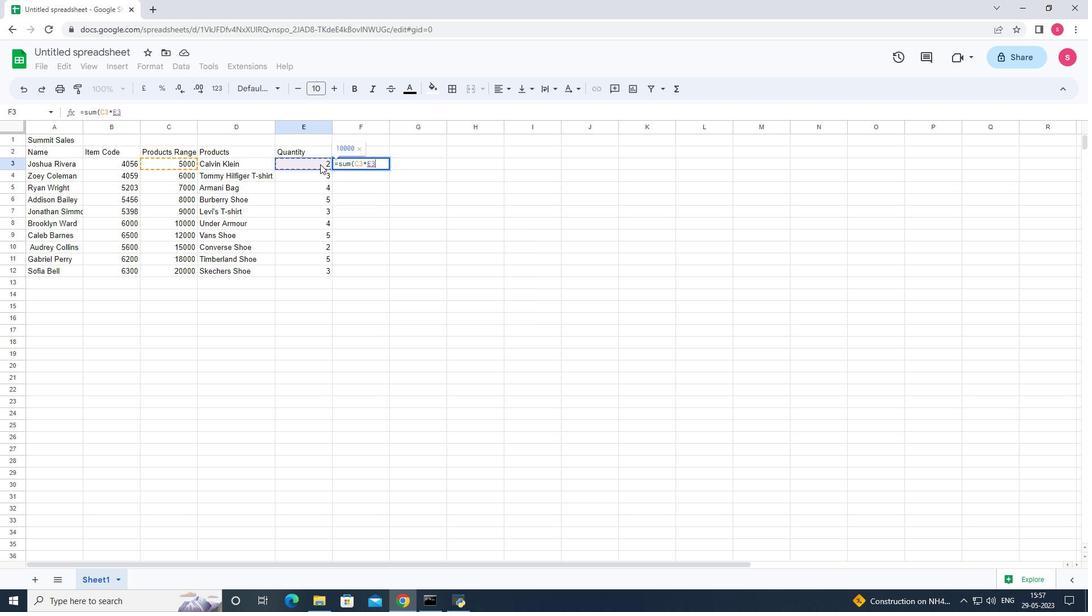 
Action: Key pressed <Key.shift>)<Key.enter>
Screenshot: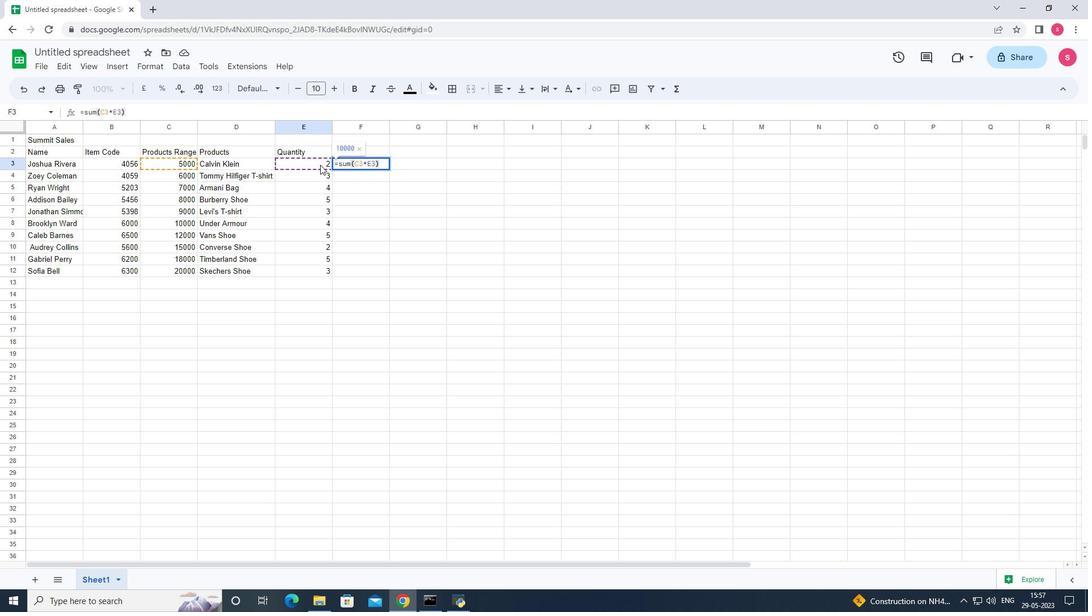 
Action: Mouse moved to (348, 167)
Screenshot: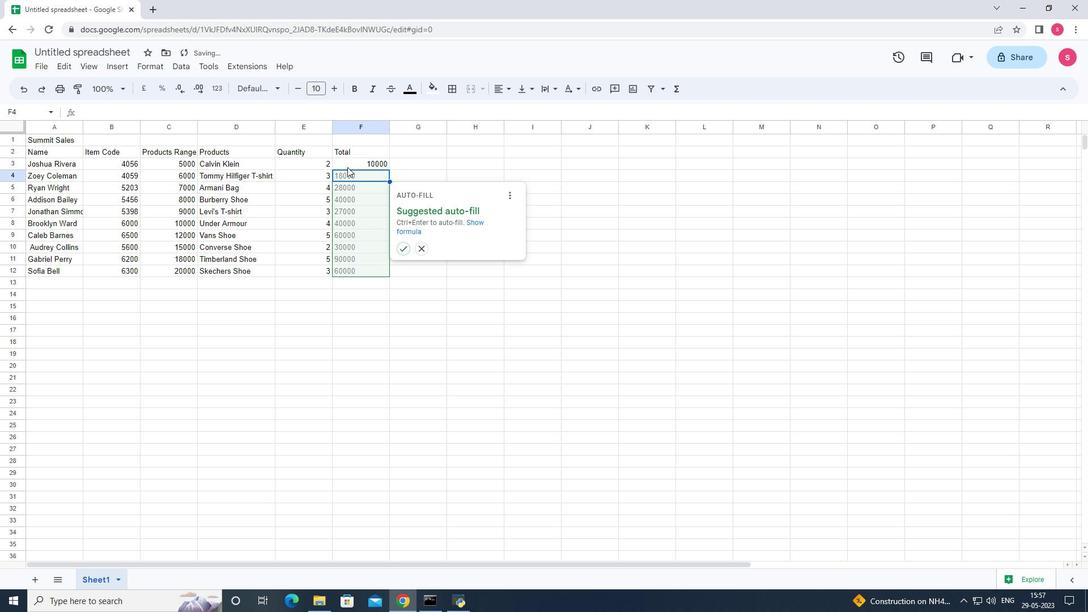 
Action: Mouse pressed left at (348, 167)
Screenshot: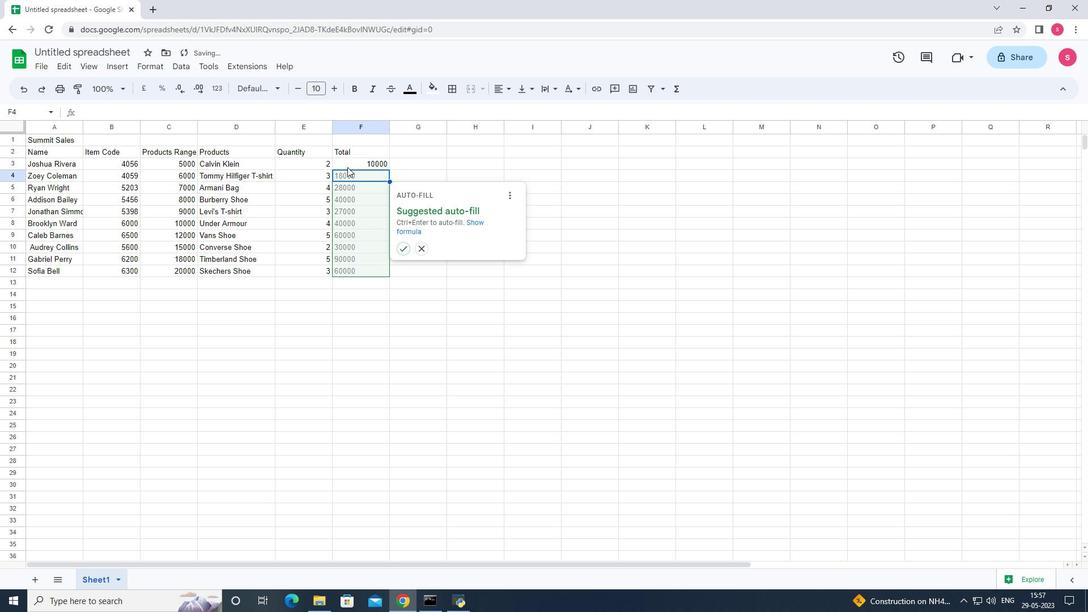 
Action: Mouse moved to (389, 170)
Screenshot: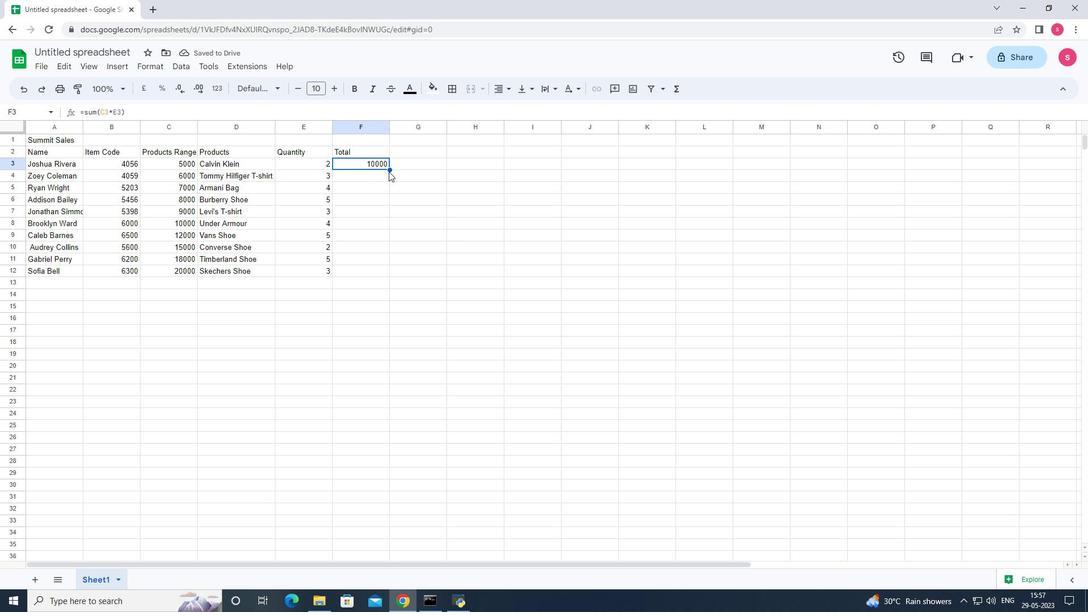 
Action: Mouse pressed left at (389, 170)
Screenshot: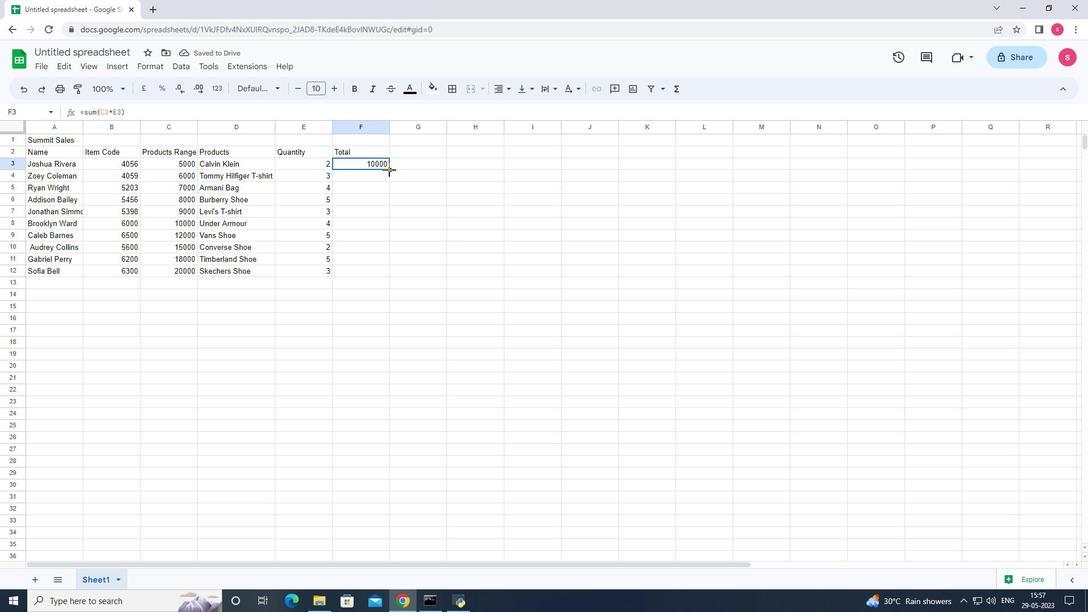 
Action: Mouse moved to (403, 253)
Screenshot: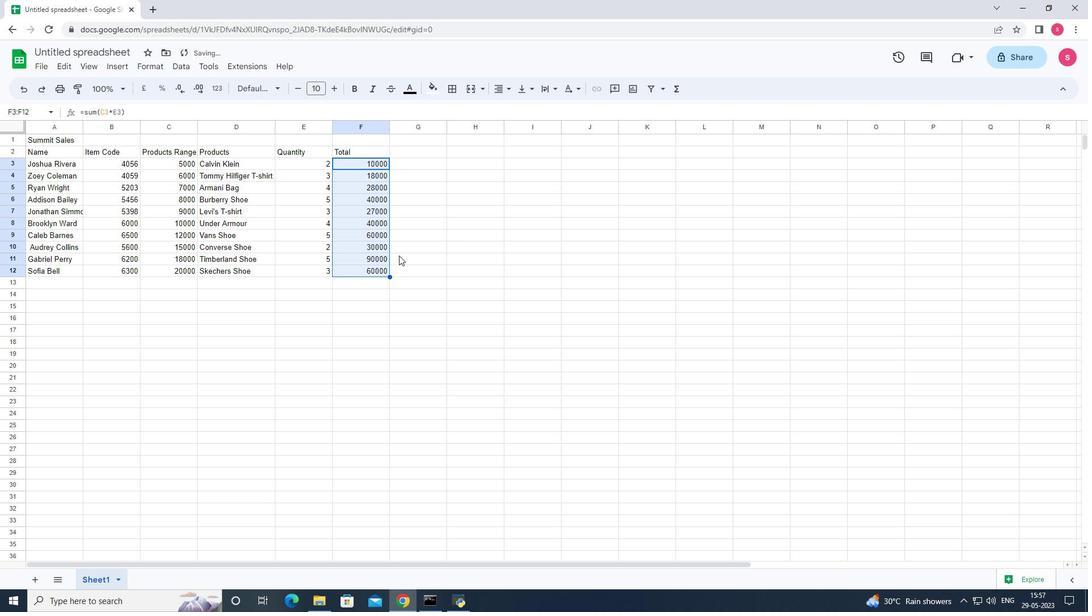 
Action: Mouse pressed left at (403, 253)
Screenshot: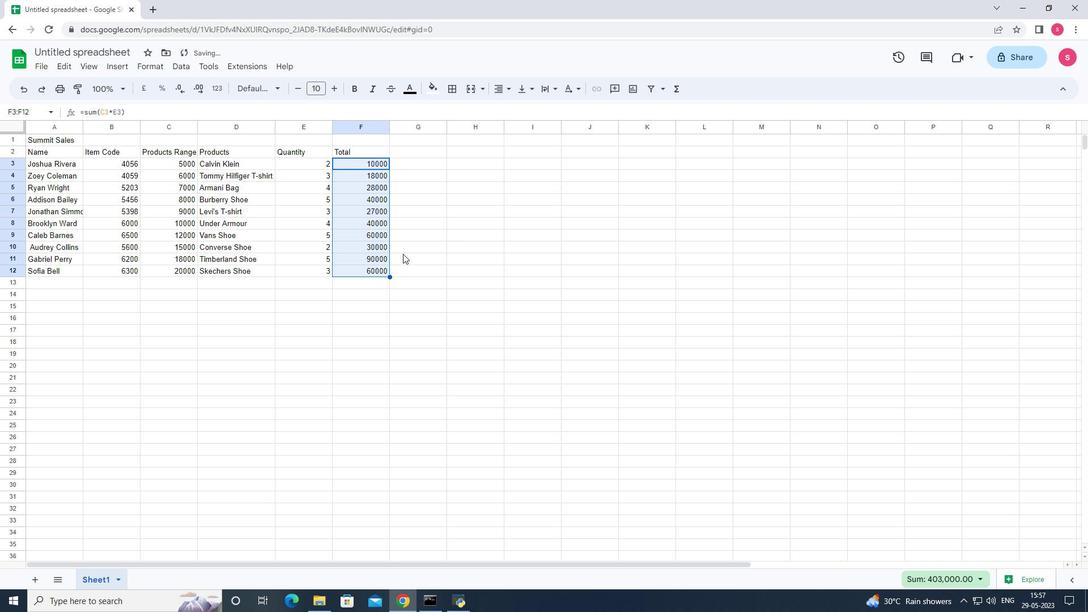 
Action: Mouse moved to (47, 67)
Screenshot: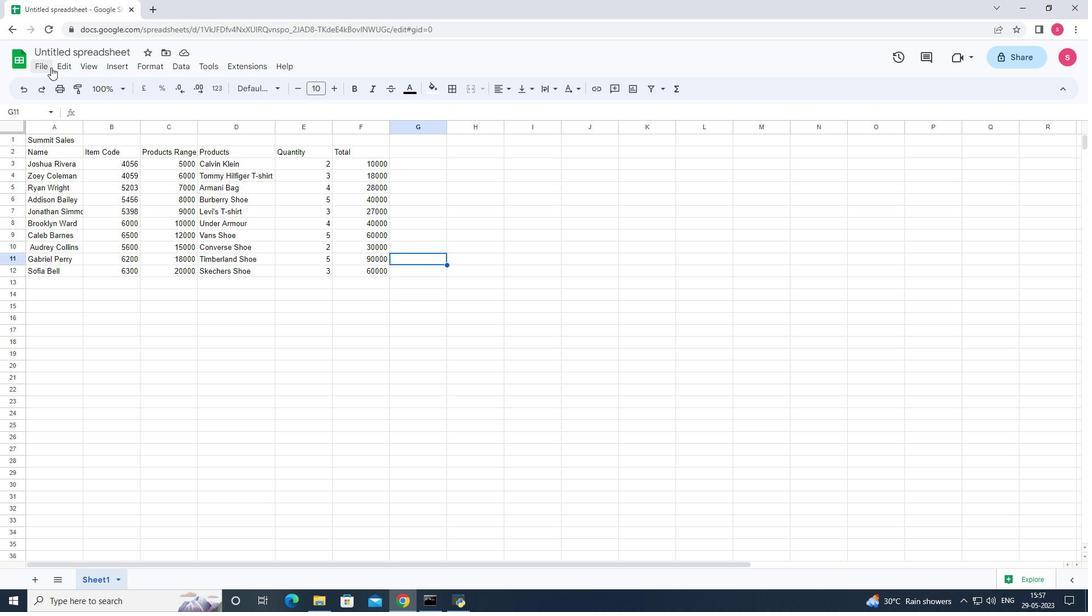 
Action: Mouse pressed left at (47, 67)
Screenshot: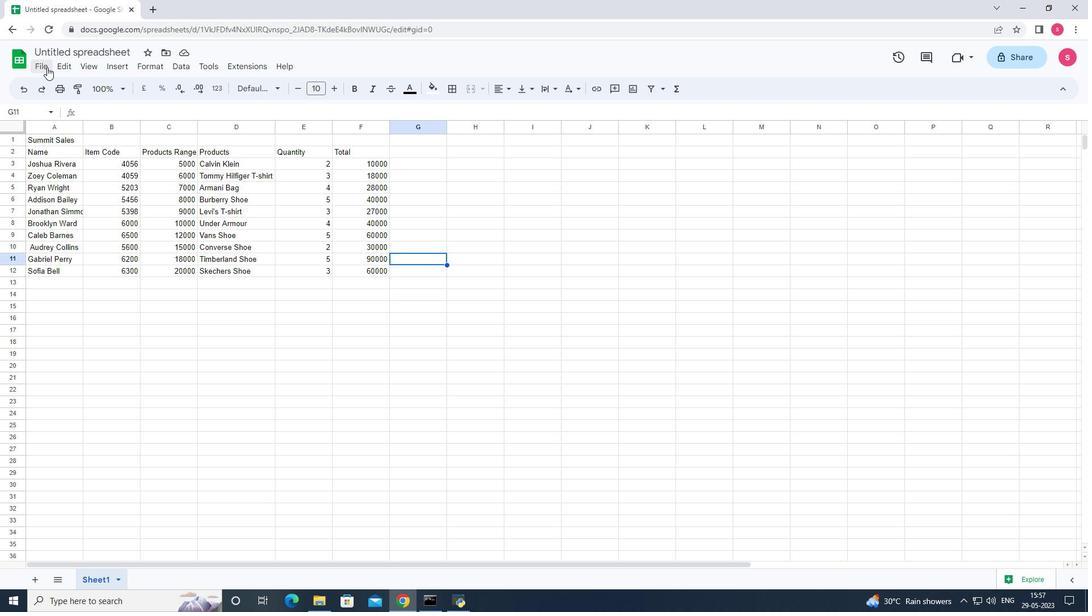 
Action: Mouse moved to (85, 227)
Screenshot: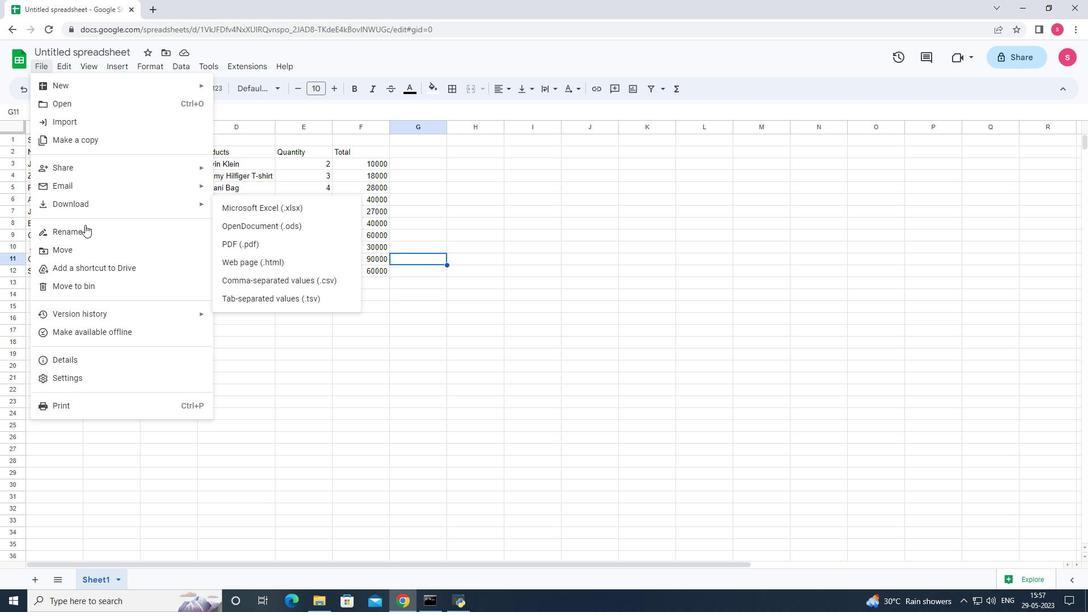 
Action: Mouse pressed left at (85, 227)
Screenshot: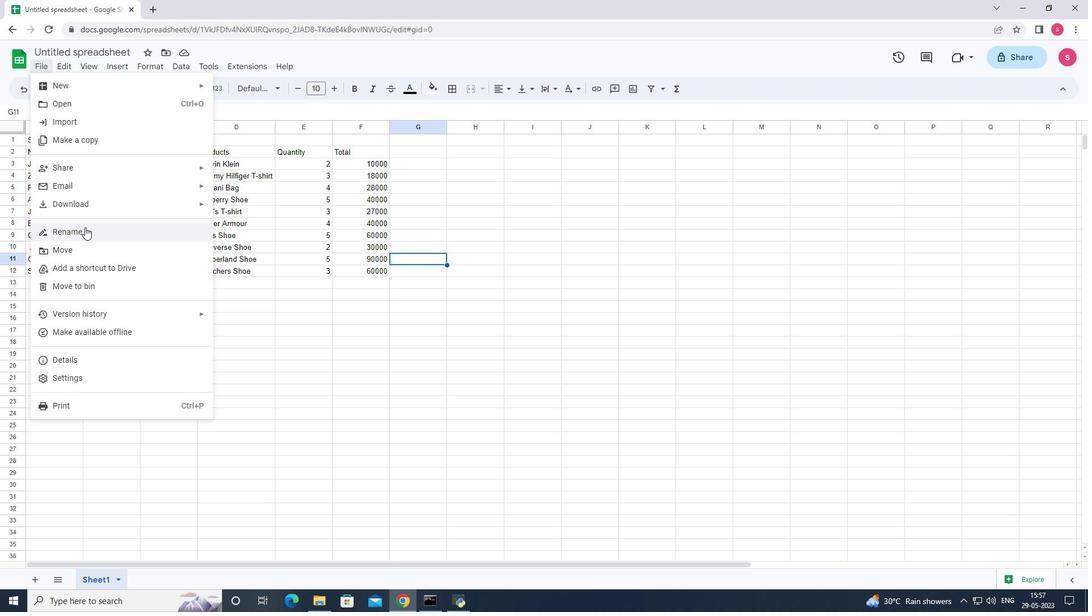 
Action: Key pressed <Key.shift>Summit<Key.space><Key.shift>Sales<Key.space><Key.shift>Book<Key.enter>
Screenshot: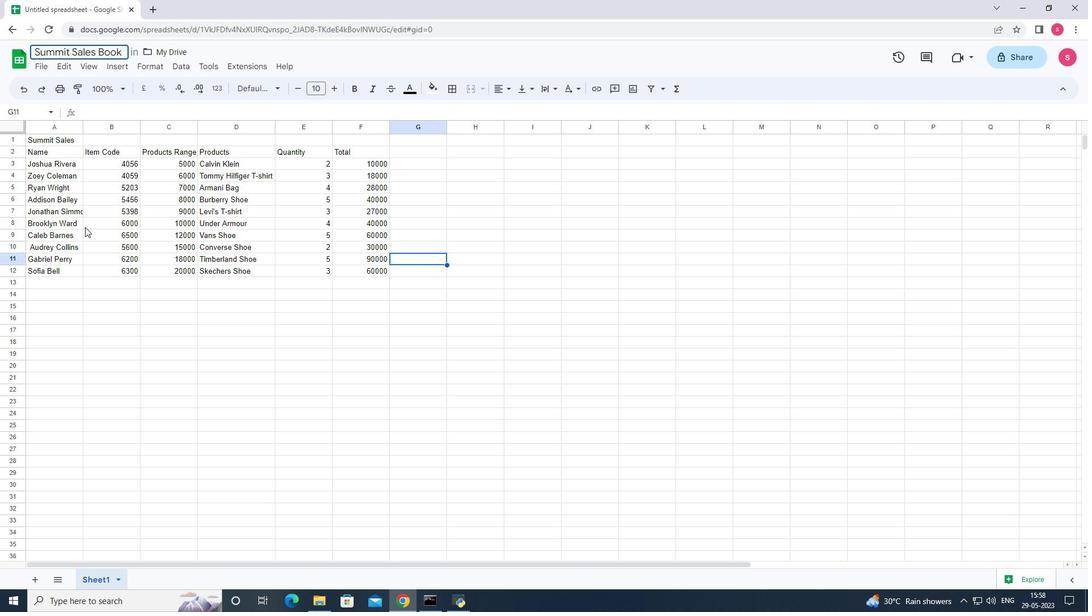 
Action: Mouse moved to (386, 307)
Screenshot: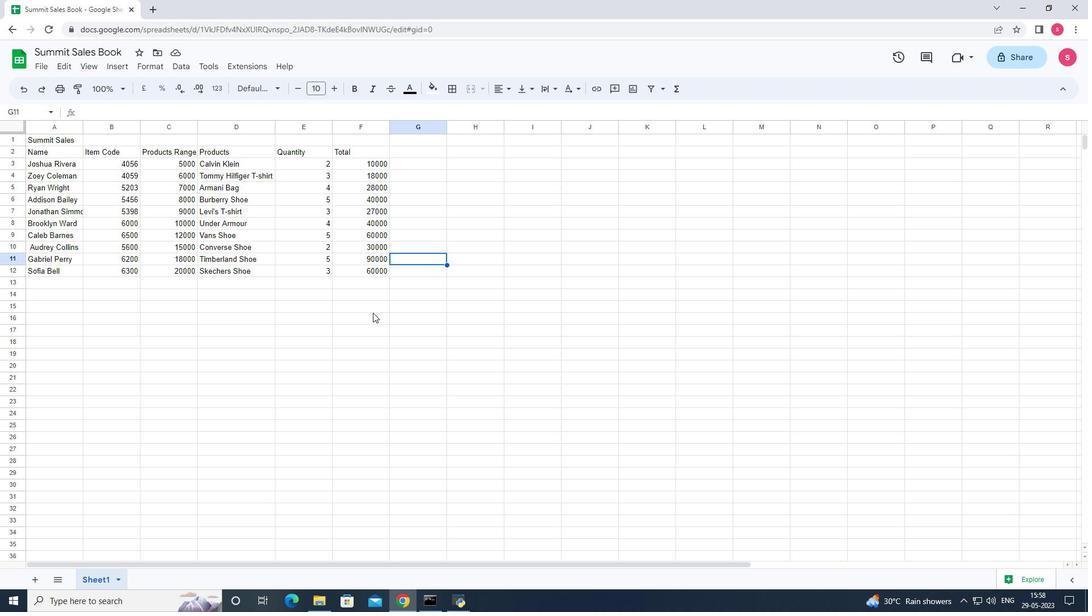 
Action: Mouse pressed left at (386, 307)
Screenshot: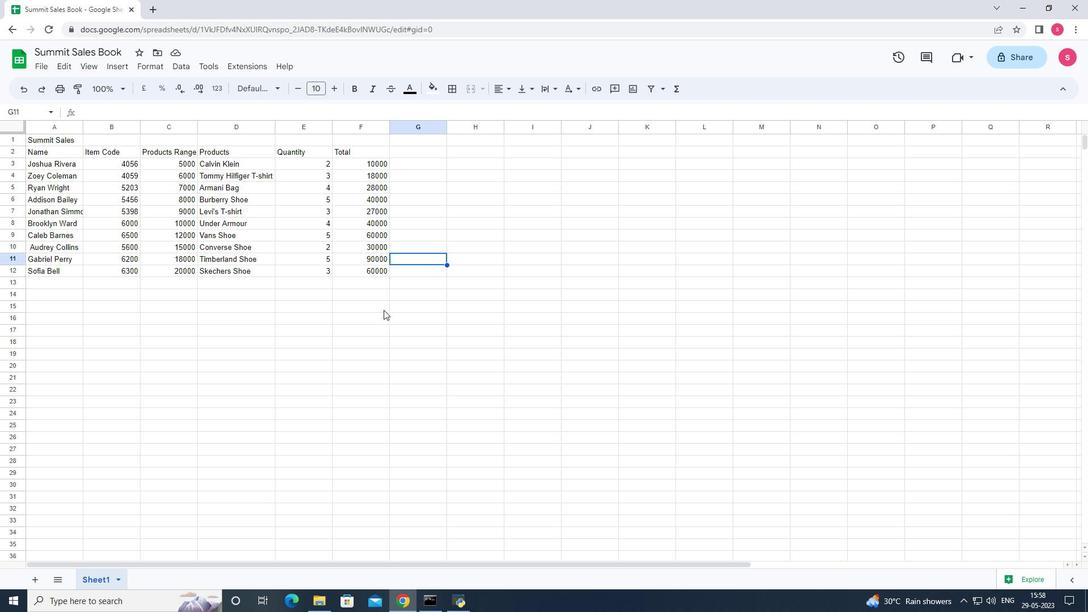 
Action: Mouse moved to (314, 296)
Screenshot: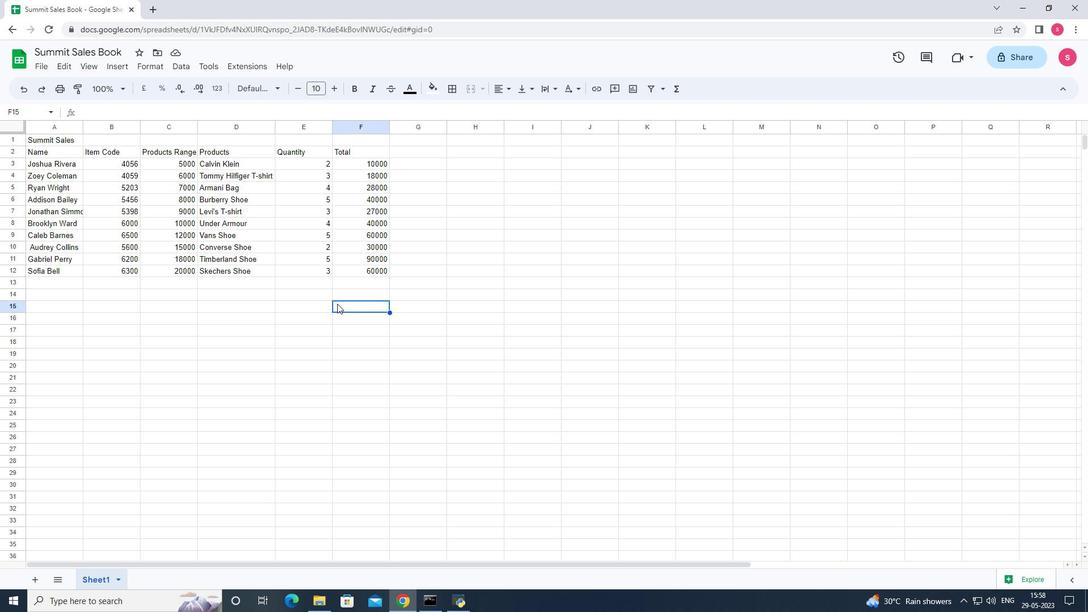 
Action: Mouse pressed left at (314, 296)
Screenshot: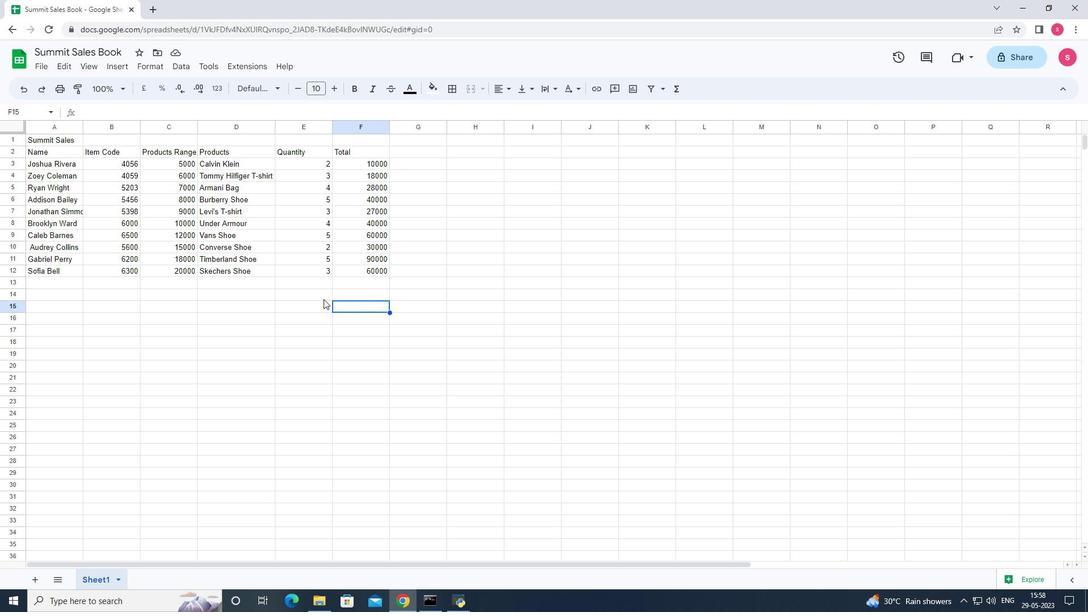 
Action: Mouse moved to (392, 295)
Screenshot: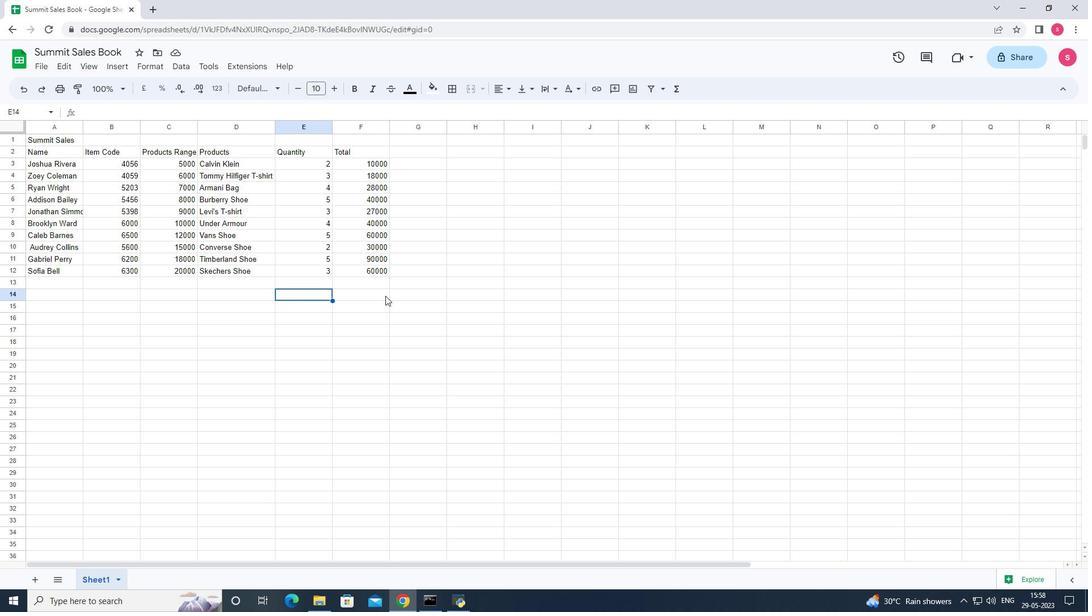 
Action: Mouse pressed left at (392, 295)
Screenshot: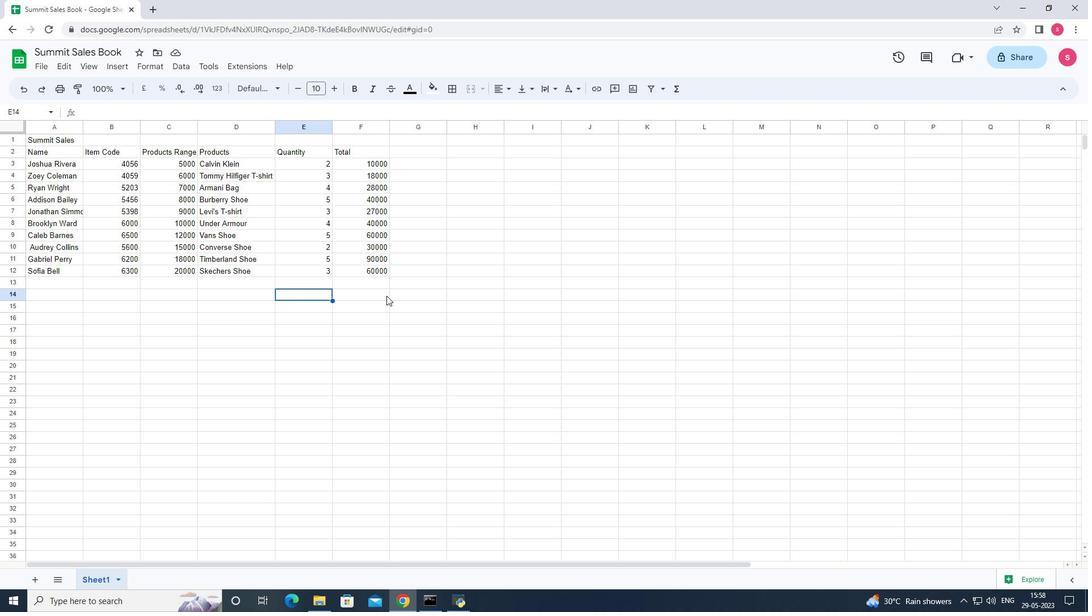 
